 Task: In the Company ualbany.edu, Add note: 'Send a personalized holiday greeting to clients and partners.'. Mark checkbox to create task to follow up ': In 2 business days '. Create task, with  description: Follow up on Payment, Add due date: In 2 Business Days; Add reminder: 1 hour before. Set Priority Medium and add note: Include the link to the demo video in the follow-up email.. Logged in from softage.4@softage.net
Action: Mouse moved to (62, 59)
Screenshot: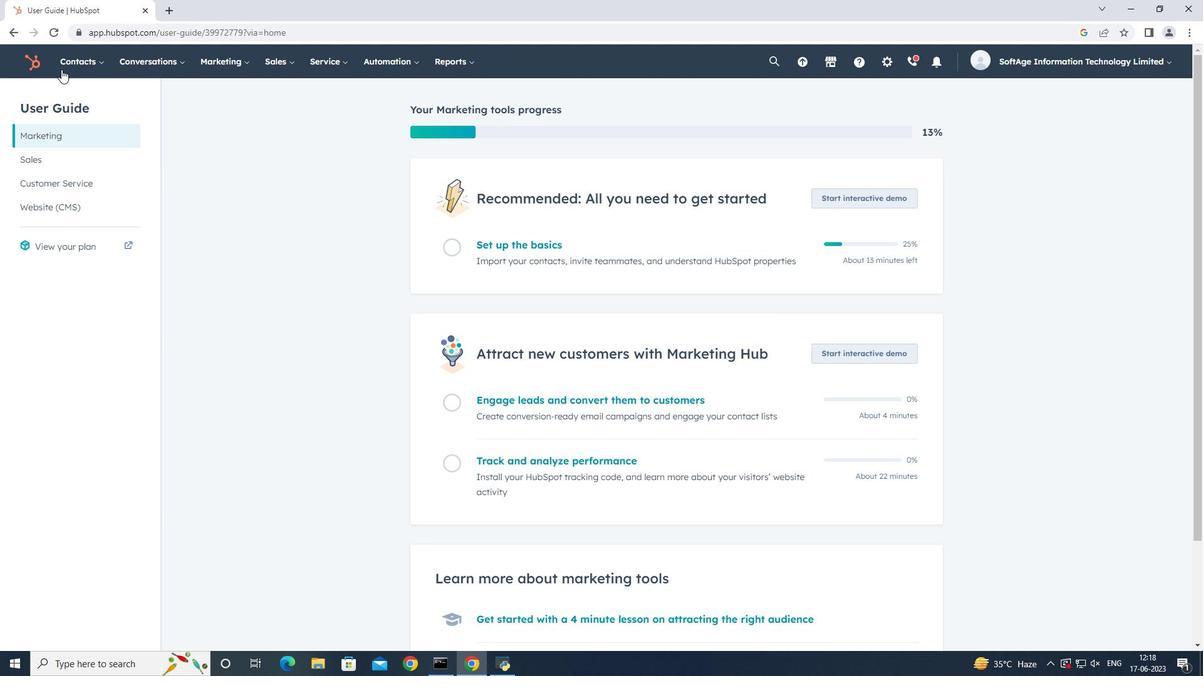 
Action: Mouse pressed left at (62, 59)
Screenshot: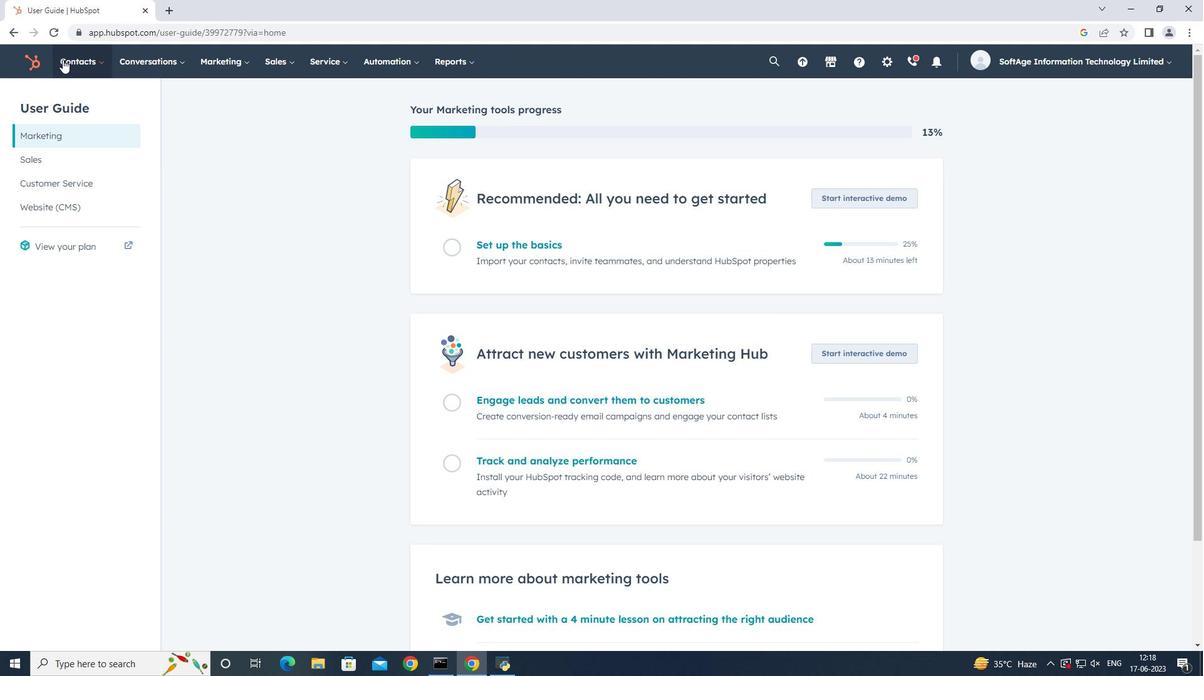 
Action: Mouse moved to (94, 130)
Screenshot: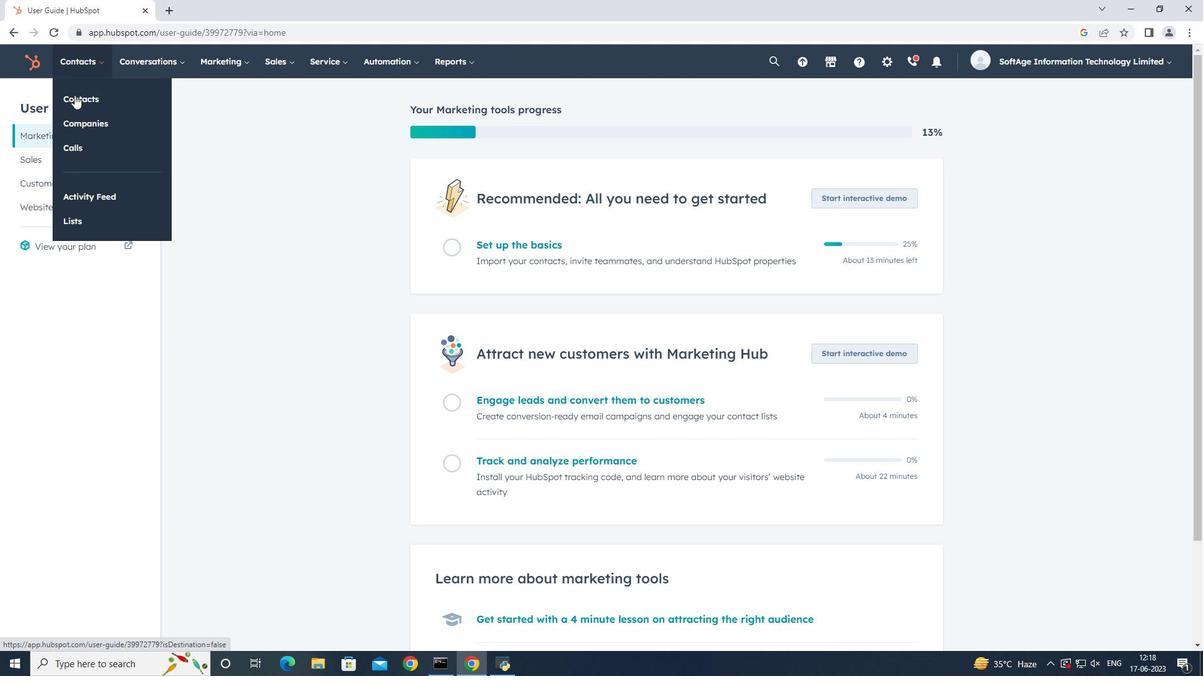 
Action: Mouse pressed left at (94, 130)
Screenshot: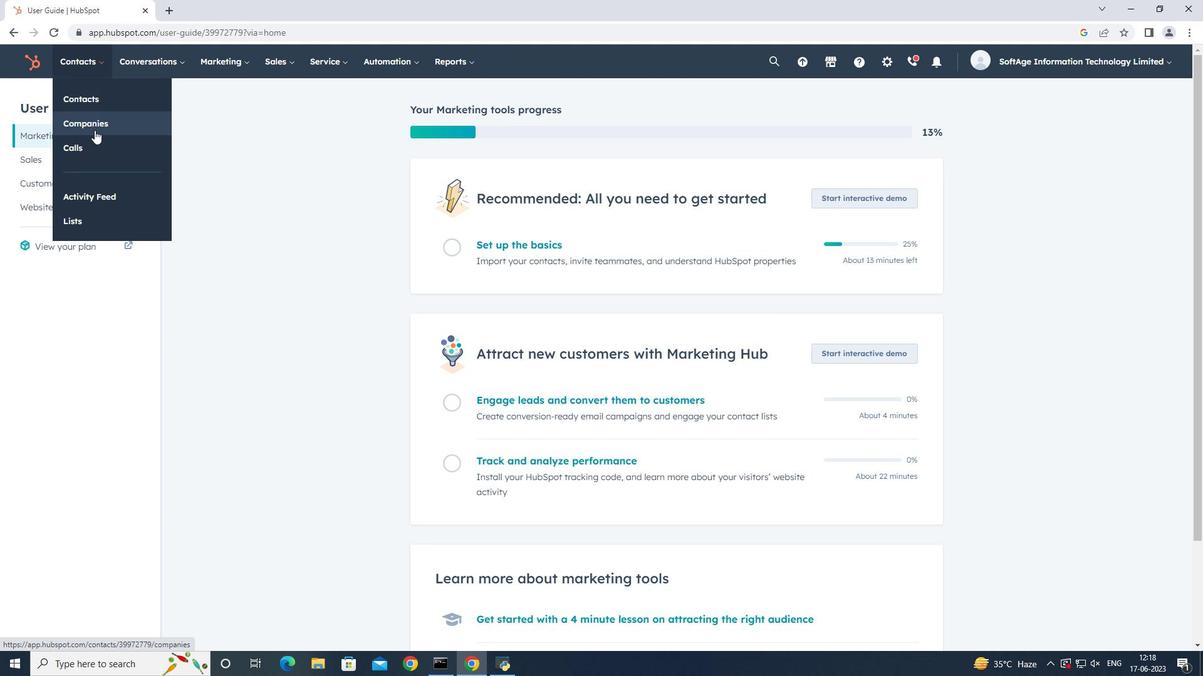 
Action: Mouse moved to (111, 200)
Screenshot: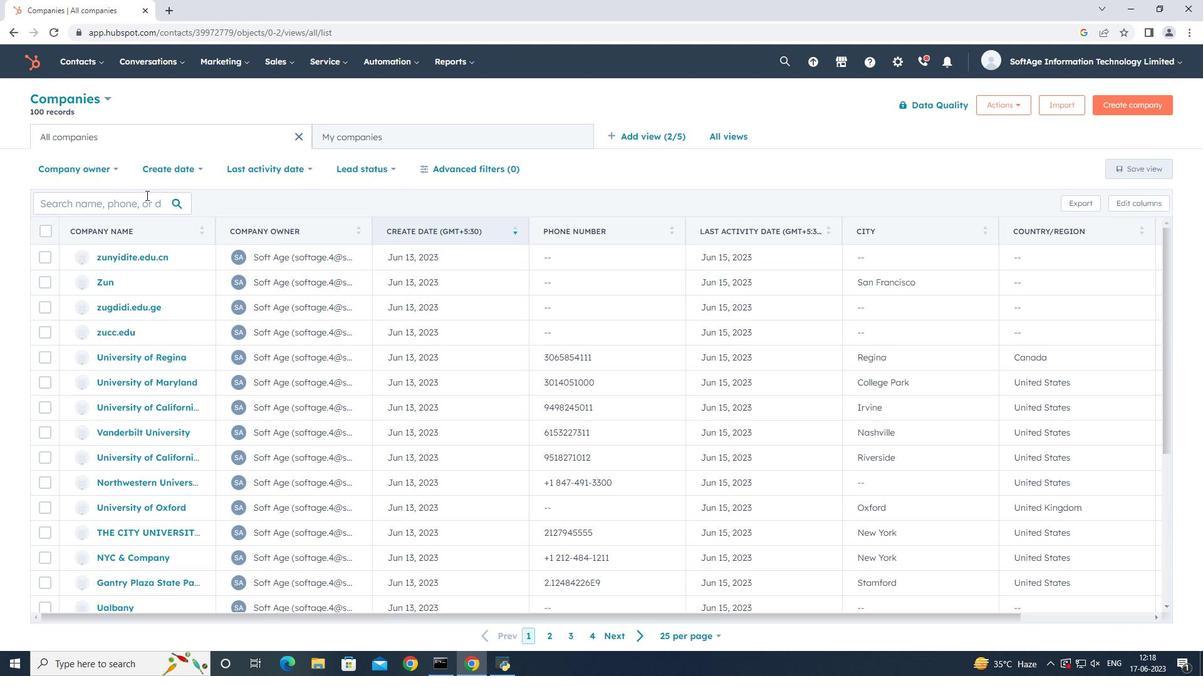 
Action: Mouse pressed left at (111, 200)
Screenshot: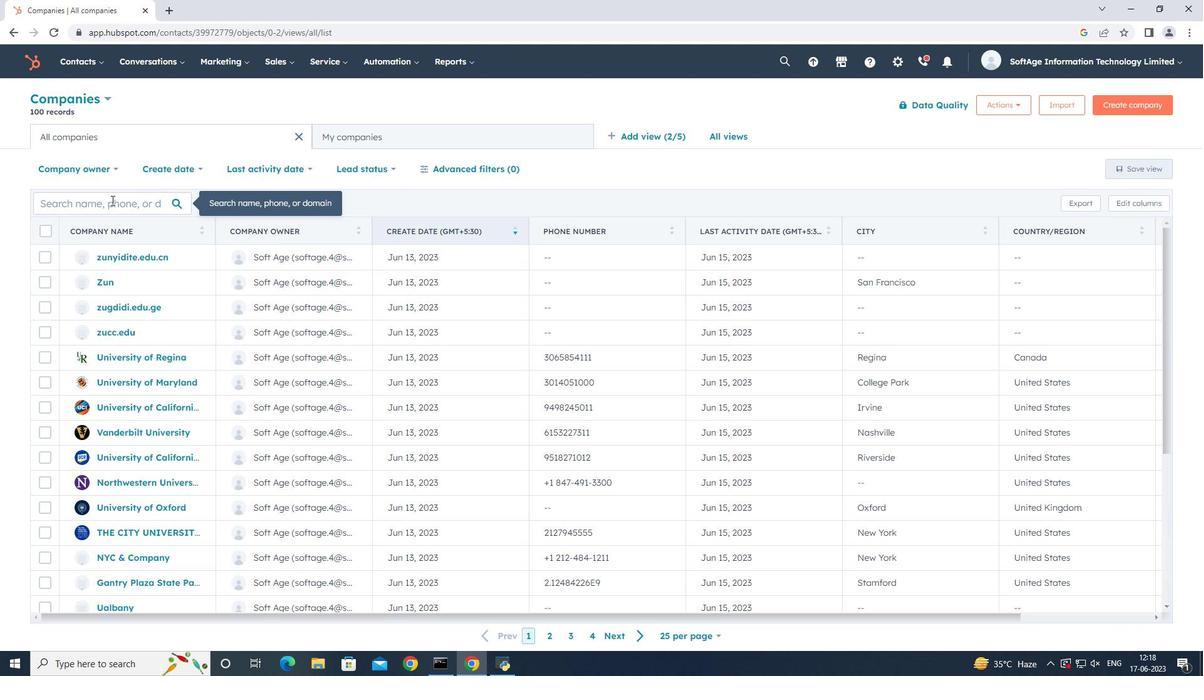 
Action: Key pressed ualbany
Screenshot: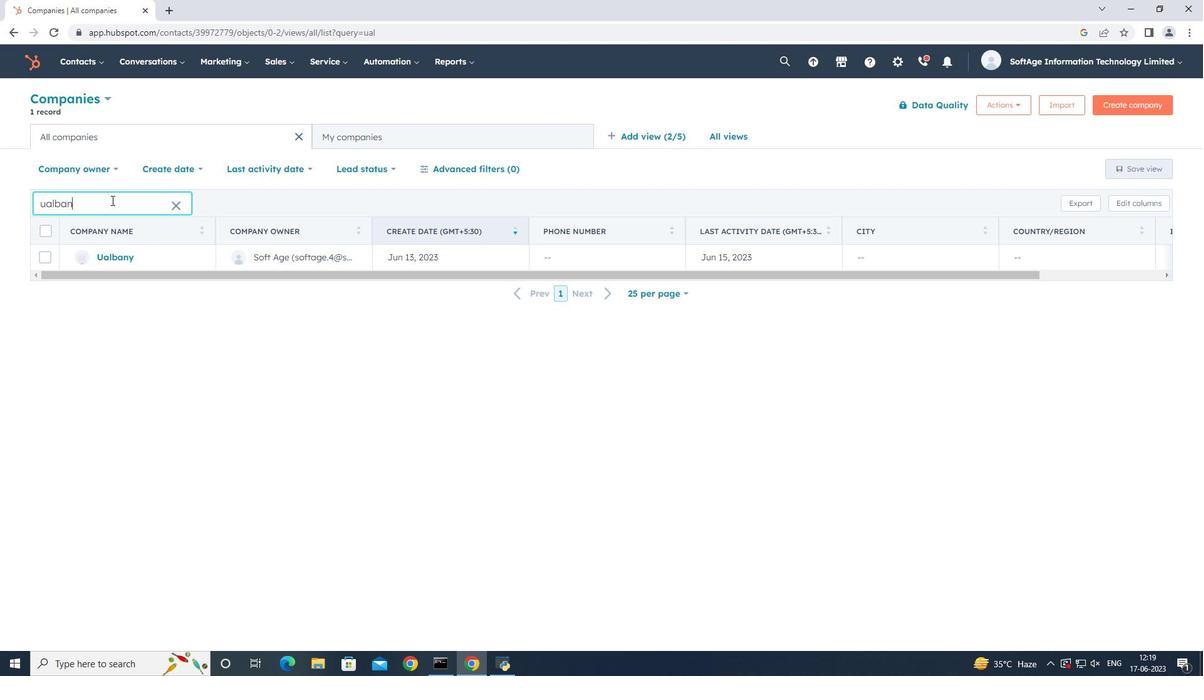 
Action: Mouse moved to (120, 257)
Screenshot: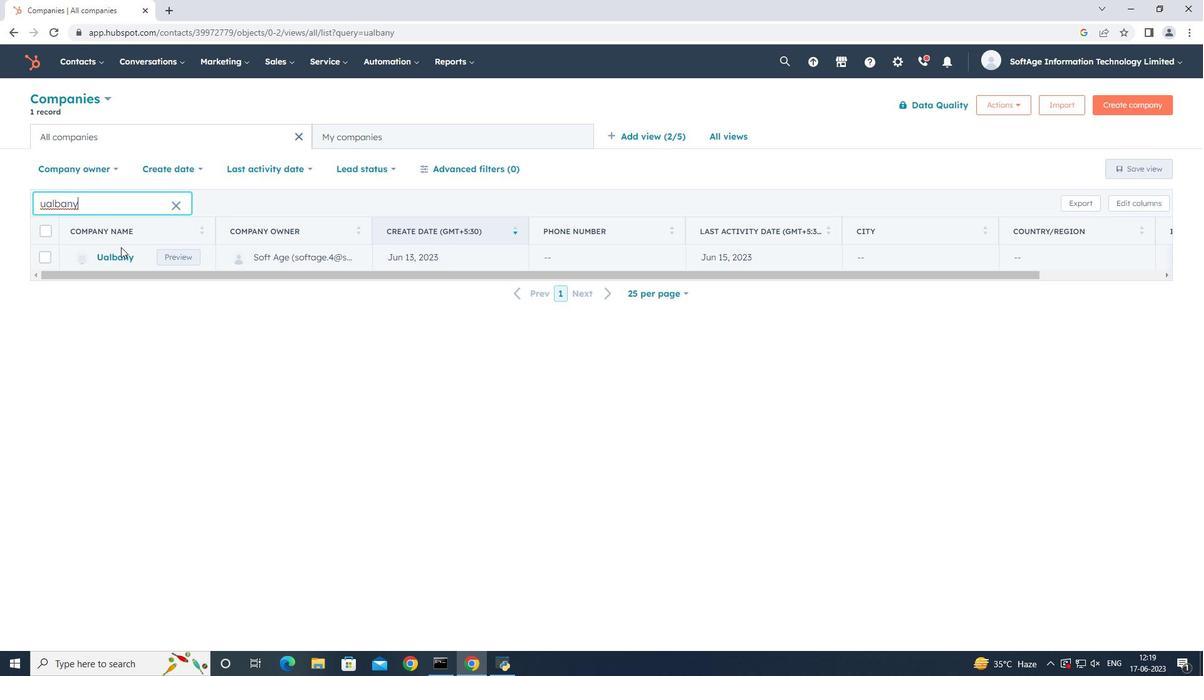 
Action: Mouse pressed left at (120, 257)
Screenshot: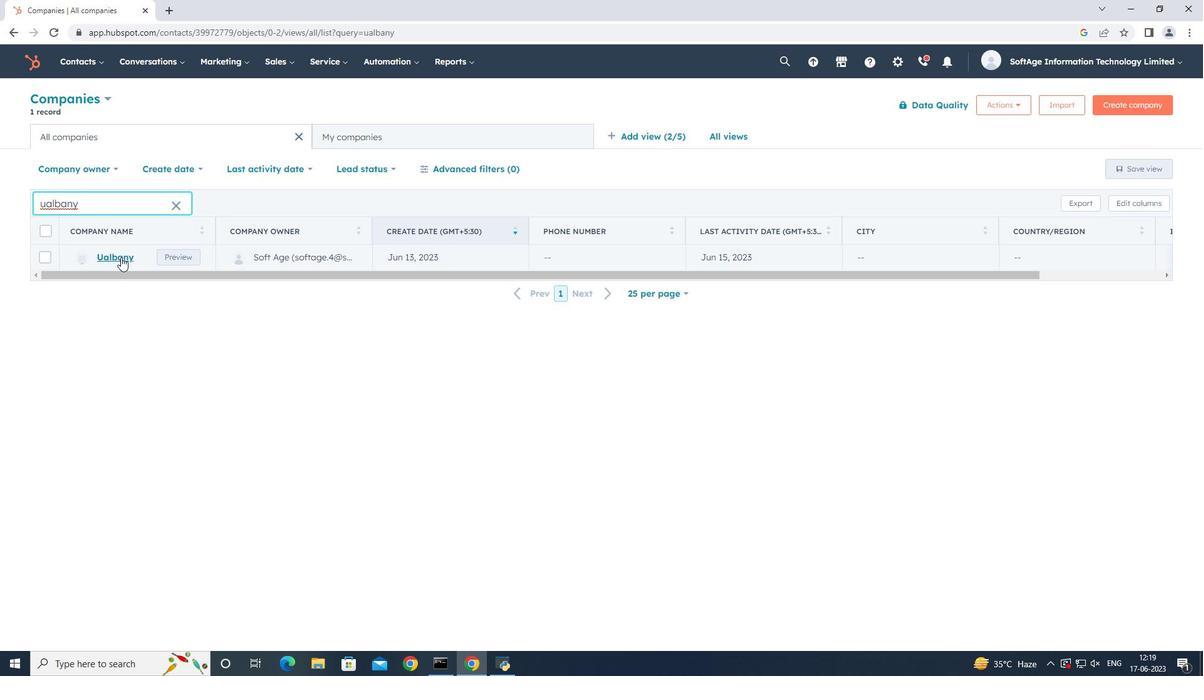 
Action: Mouse moved to (33, 206)
Screenshot: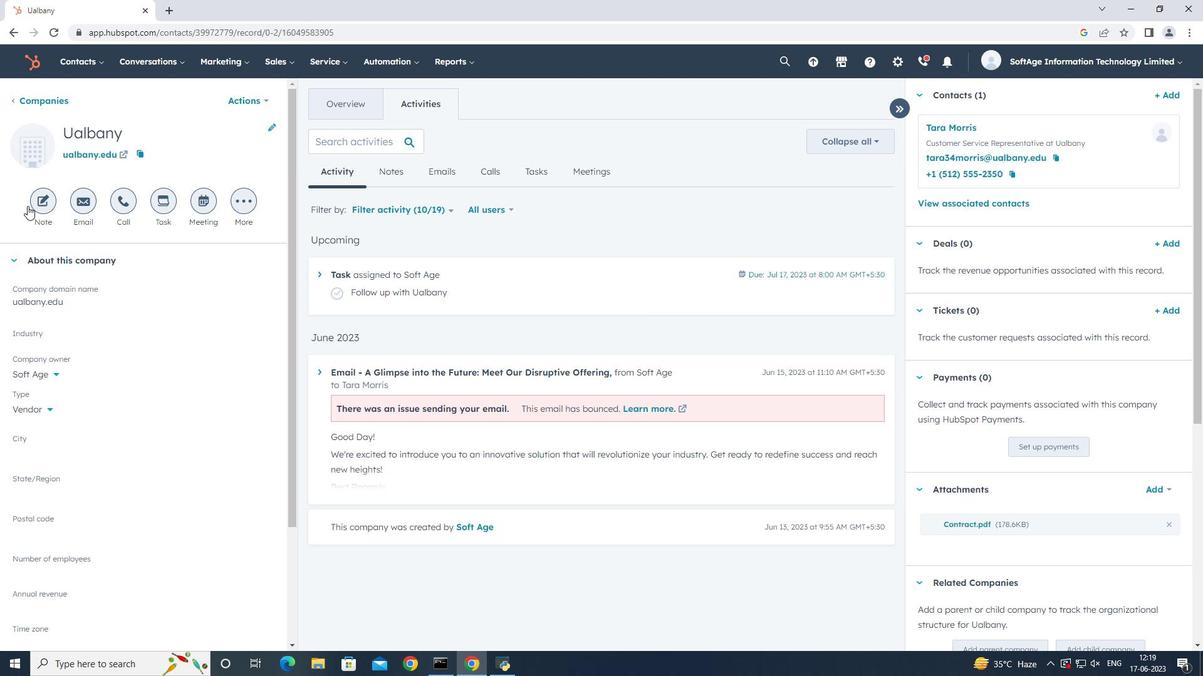 
Action: Mouse pressed left at (33, 206)
Screenshot: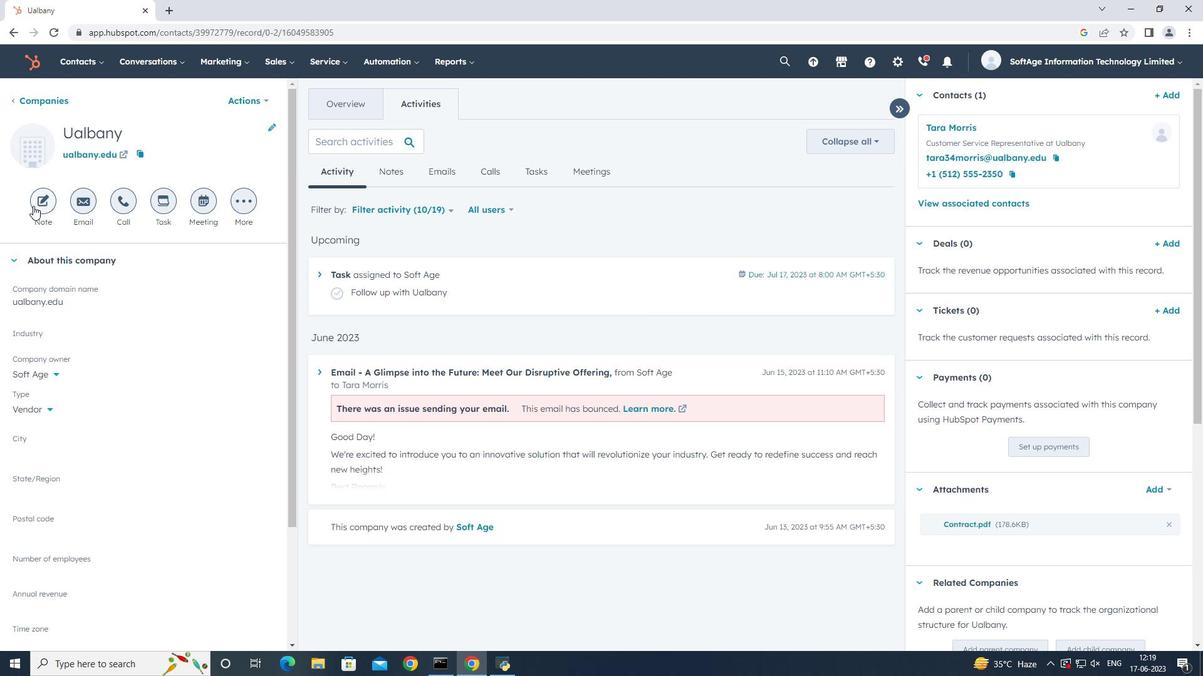 
Action: Mouse moved to (690, 308)
Screenshot: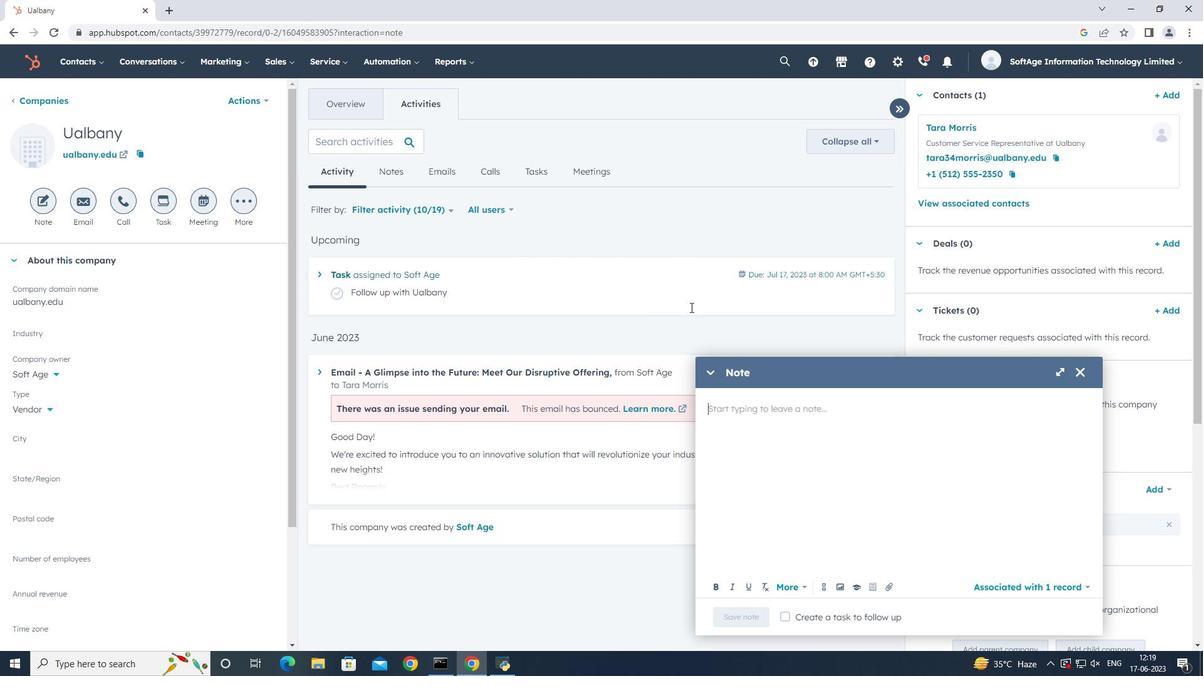 
Action: Key pressed <Key.shift>Send<Key.space>a<Key.space>personalized<Key.space>holiday<Key.space>greeting<Key.space>to<Key.space>clients<Key.space>and<Key.space>partners..
Screenshot: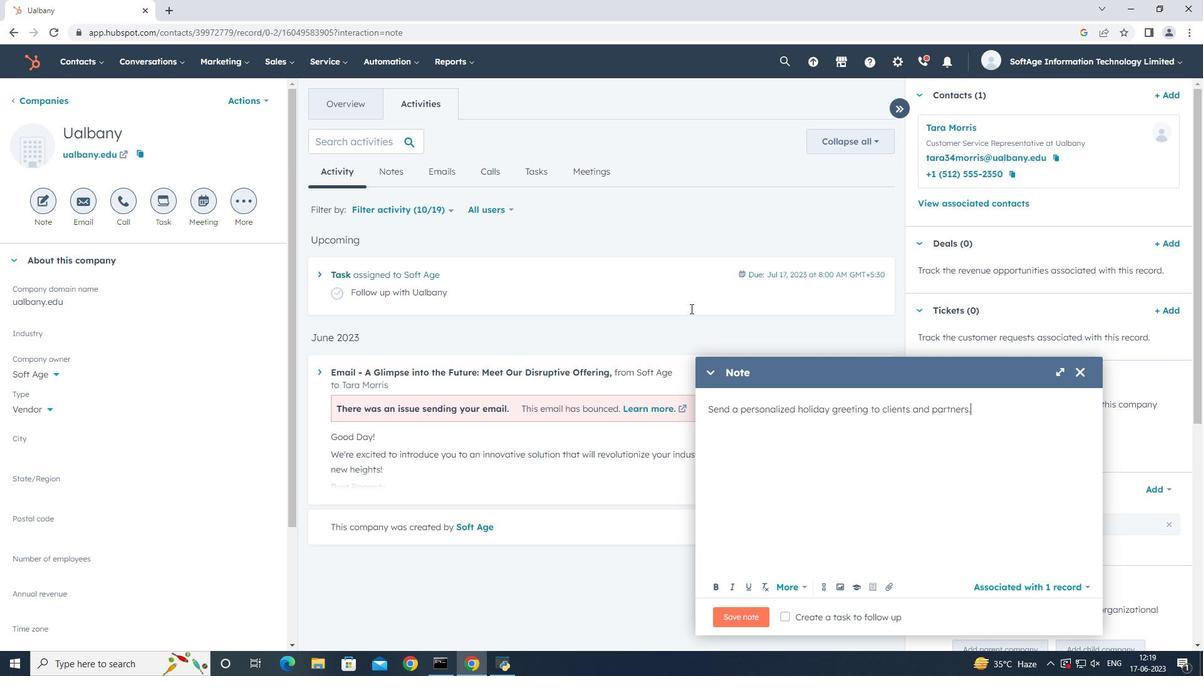 
Action: Mouse moved to (1036, 189)
Screenshot: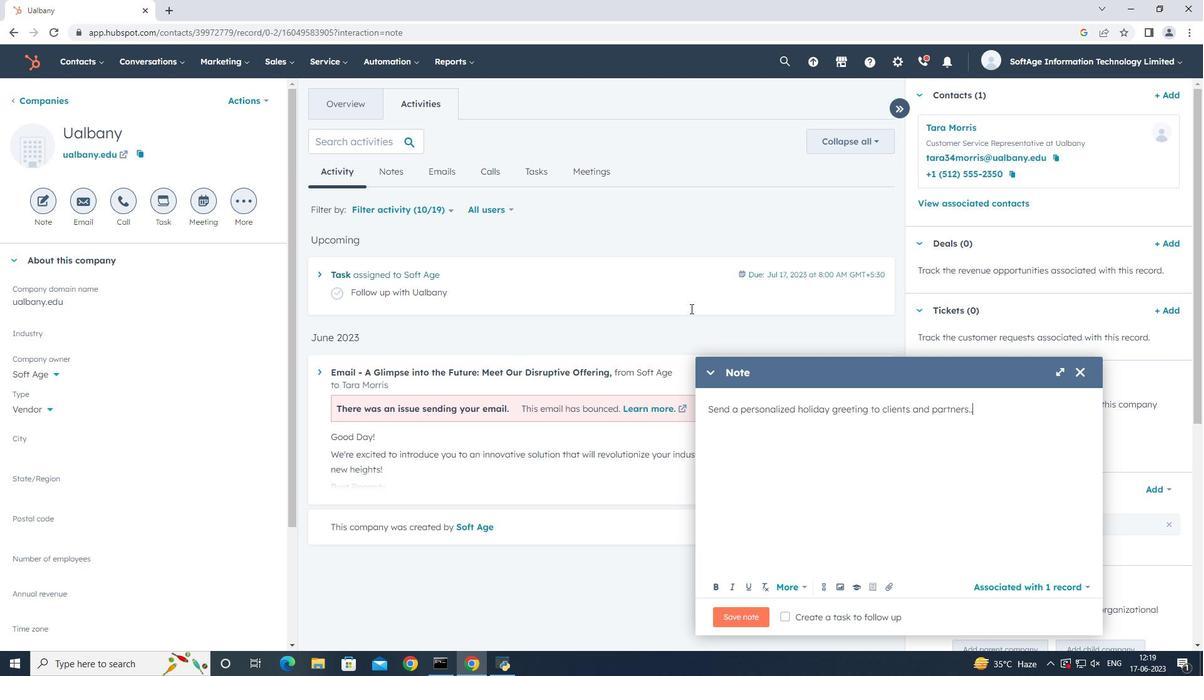 
Action: Key pressed <Key.backspace>
Screenshot: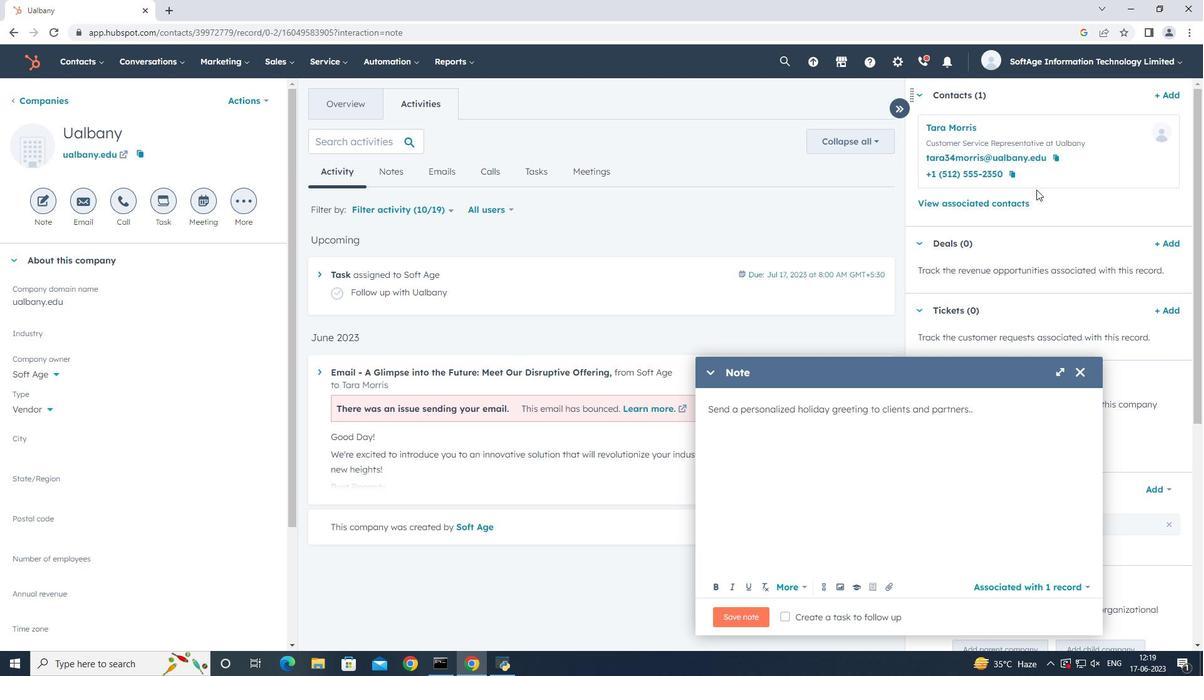 
Action: Mouse moved to (837, 616)
Screenshot: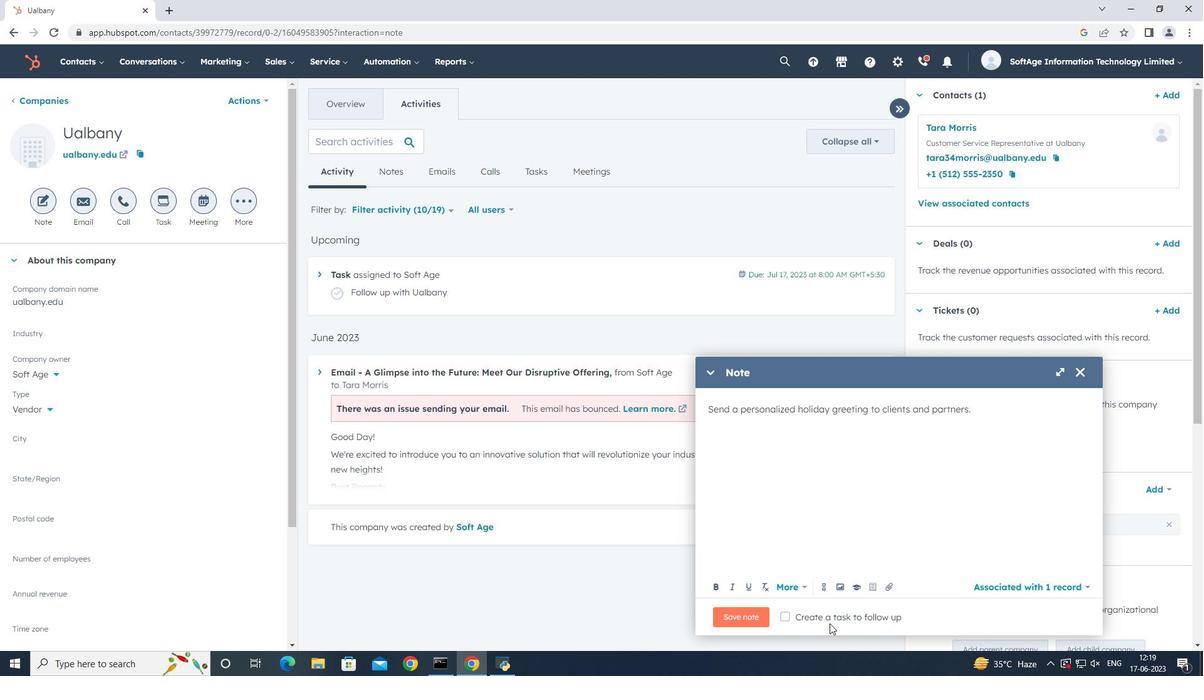 
Action: Mouse pressed left at (837, 616)
Screenshot: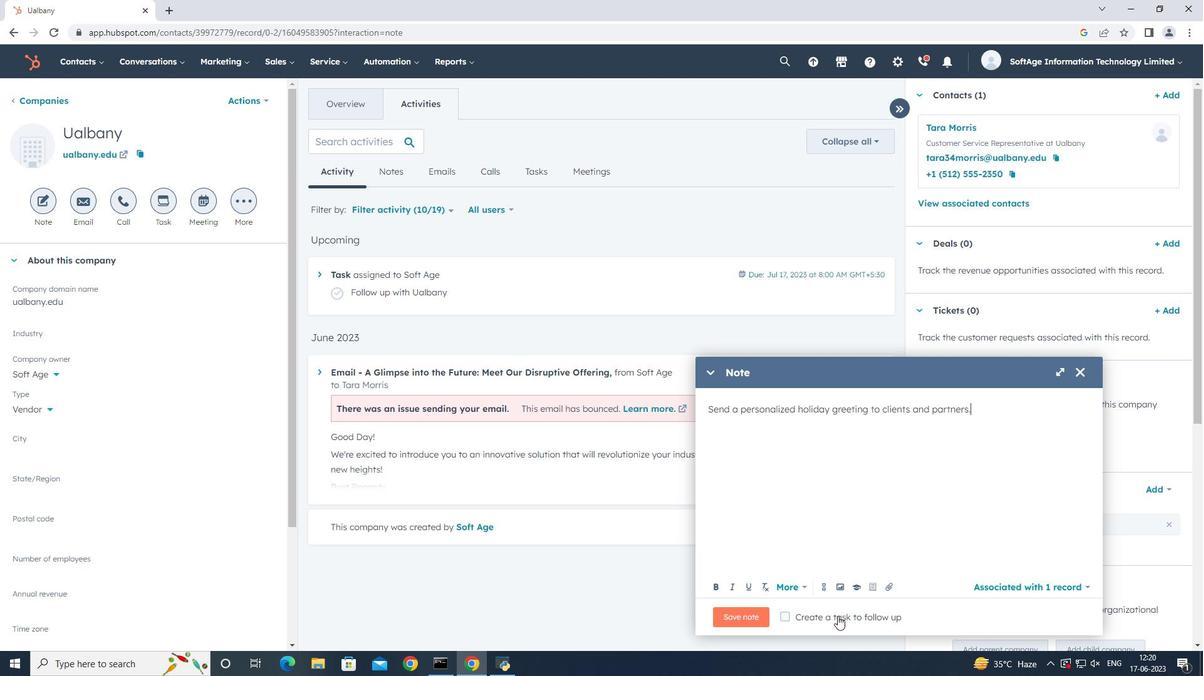 
Action: Mouse moved to (970, 620)
Screenshot: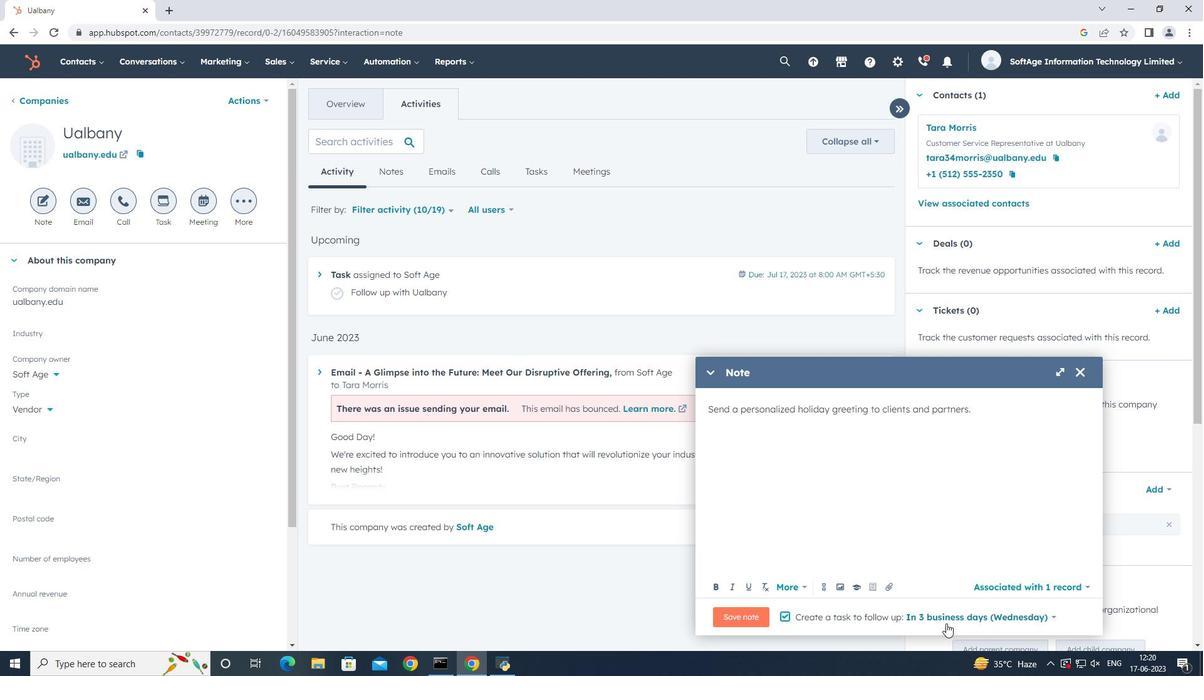 
Action: Mouse pressed left at (970, 620)
Screenshot: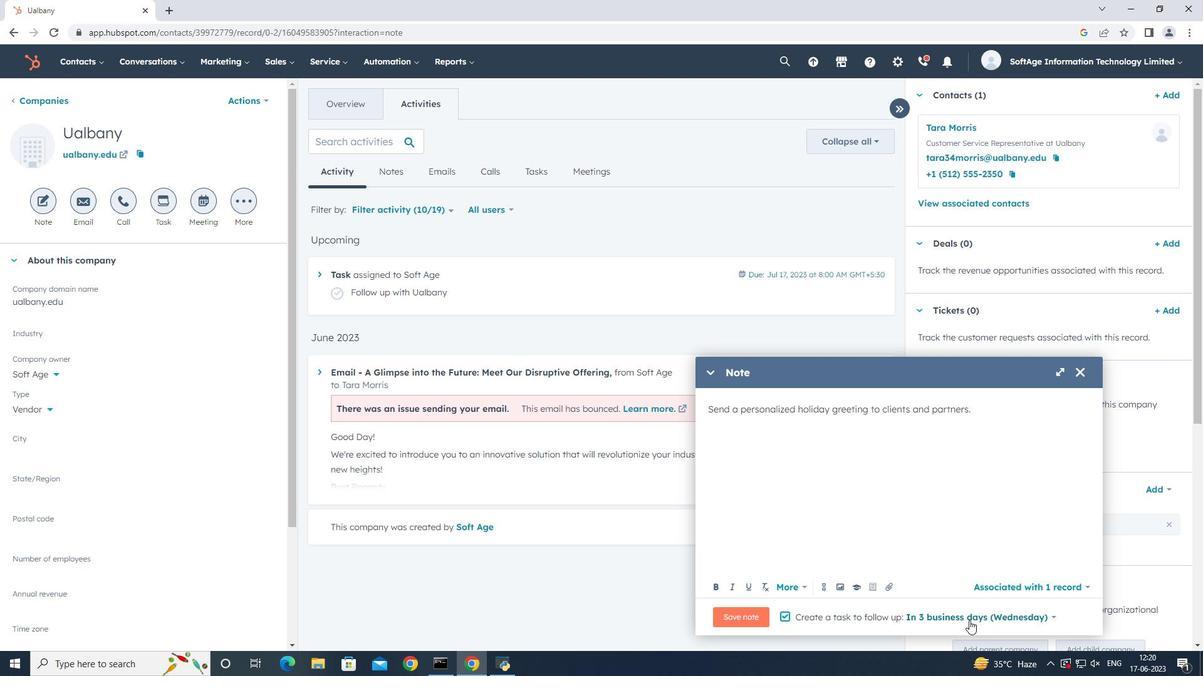 
Action: Mouse moved to (963, 479)
Screenshot: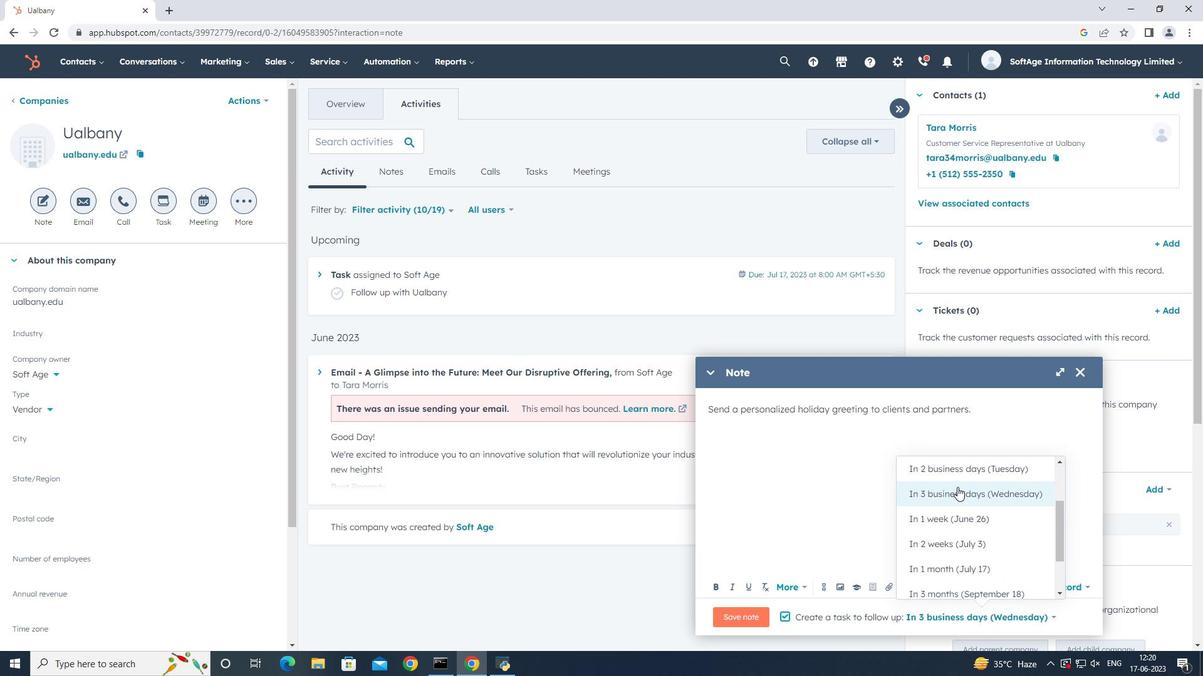 
Action: Mouse pressed left at (963, 479)
Screenshot: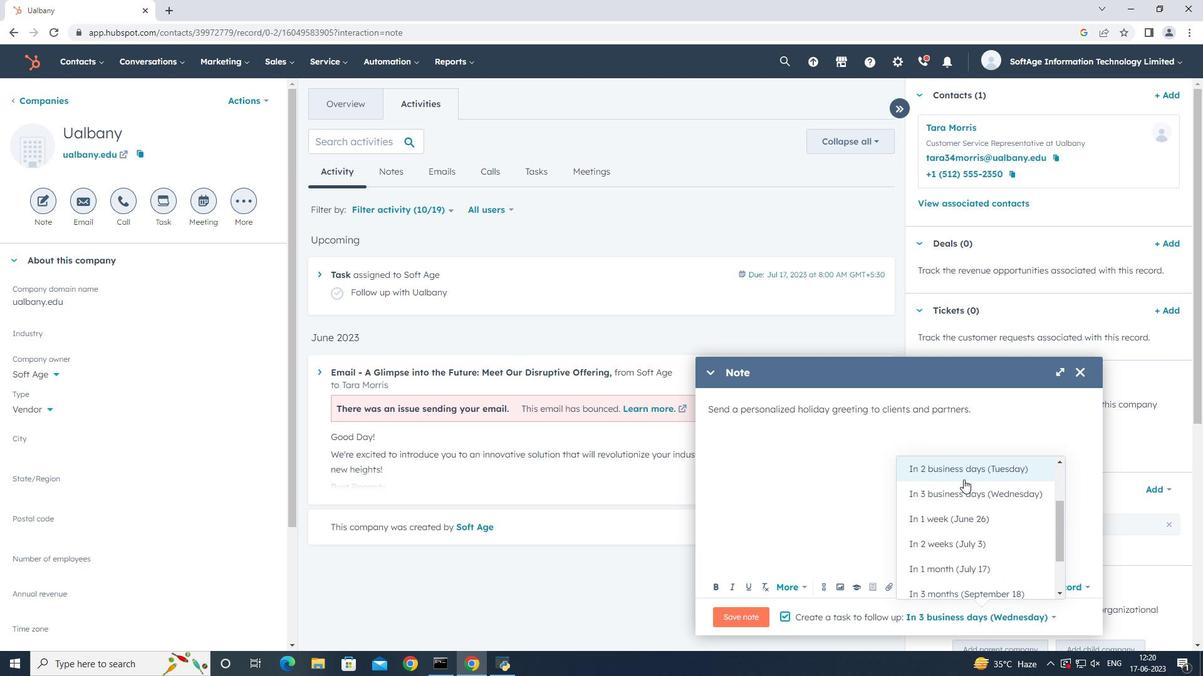 
Action: Mouse moved to (753, 617)
Screenshot: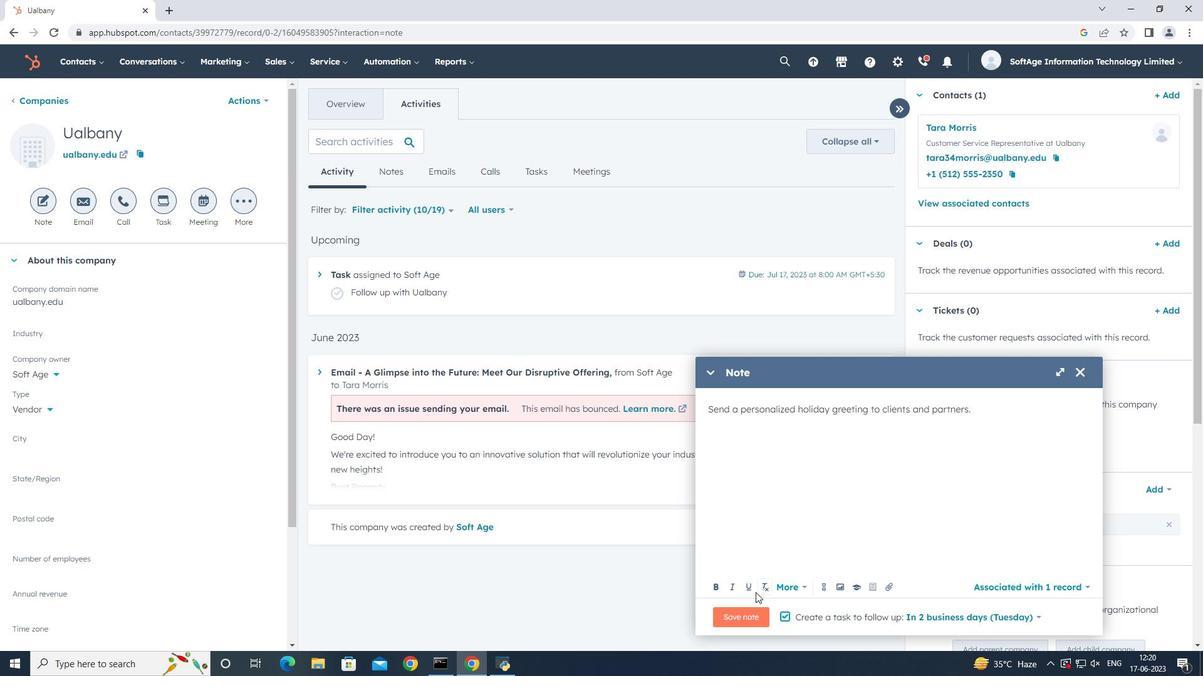 
Action: Mouse pressed left at (753, 617)
Screenshot: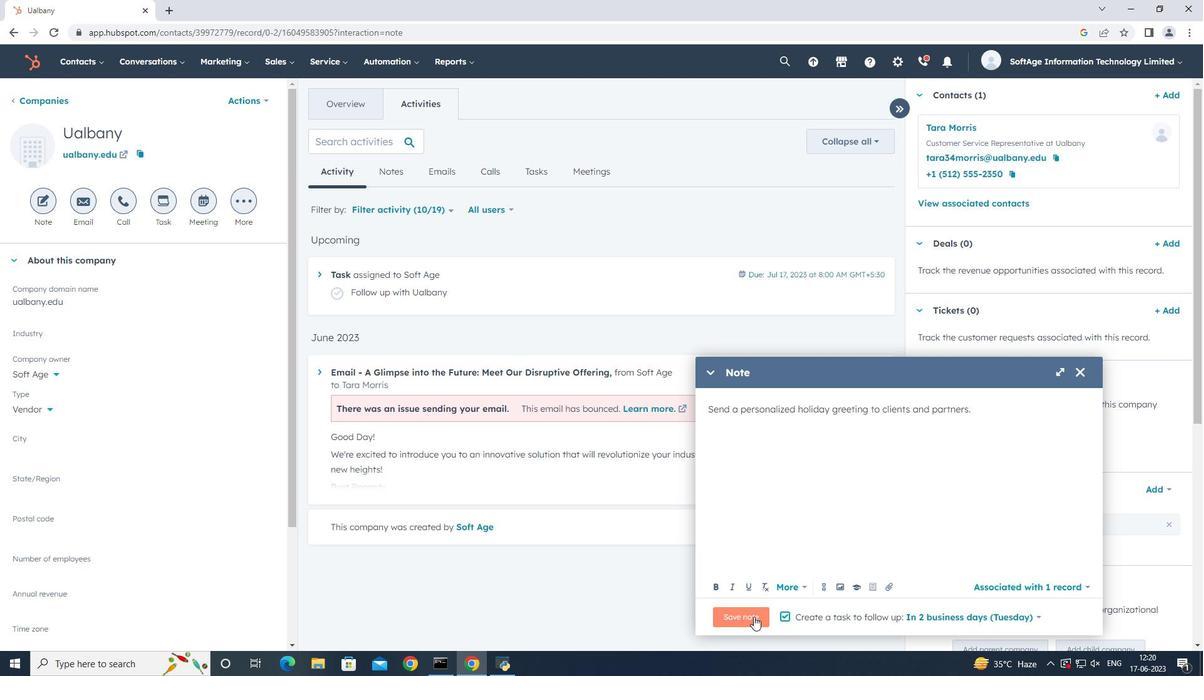 
Action: Mouse moved to (170, 213)
Screenshot: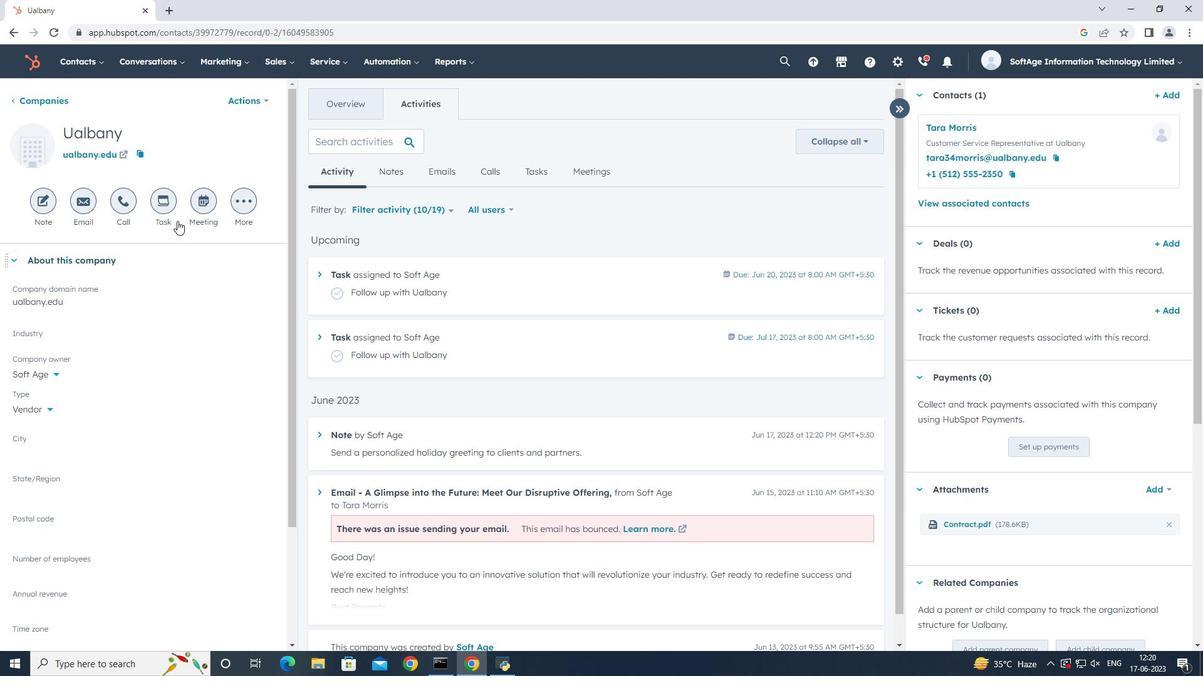 
Action: Mouse pressed left at (170, 213)
Screenshot: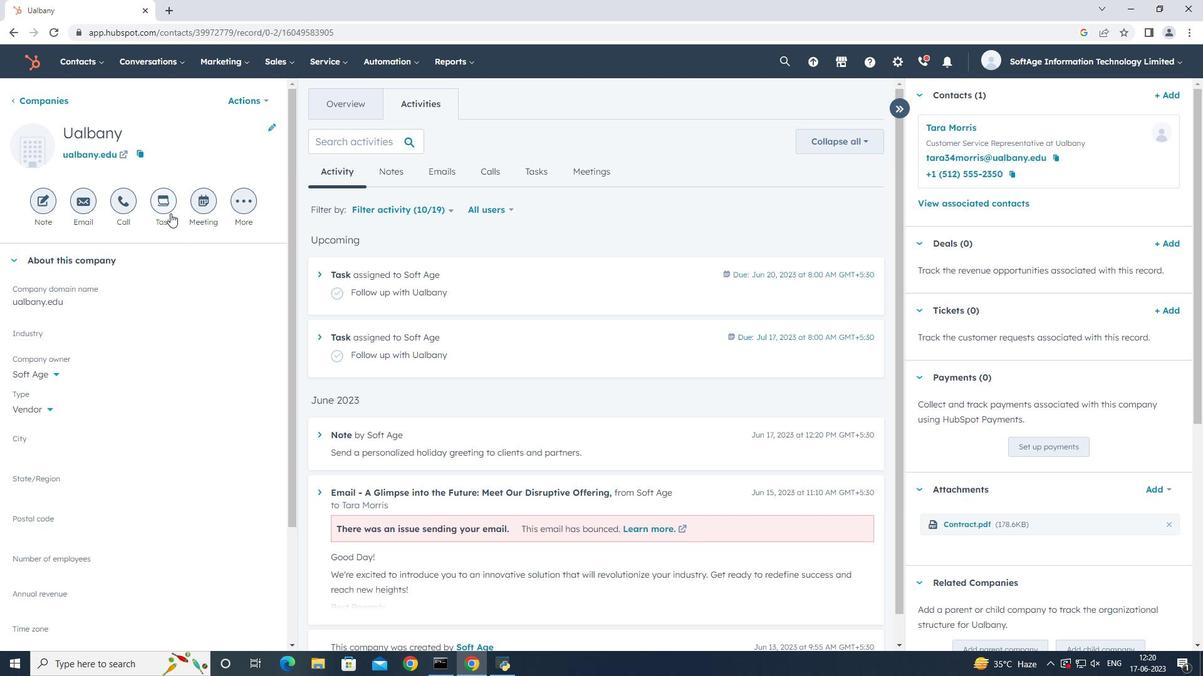 
Action: Mouse moved to (601, 460)
Screenshot: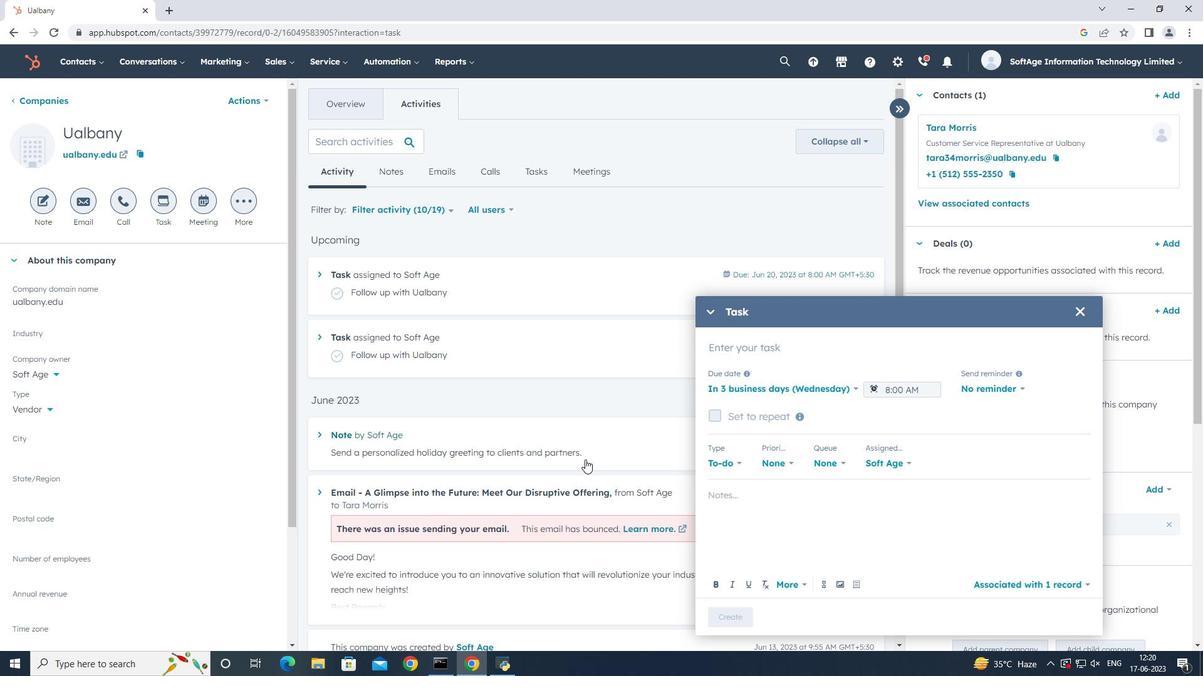 
Action: Key pressed <Key.shift>Follow<Key.space>up<Key.space>on<Key.space><Key.shift_r>Payment,
Screenshot: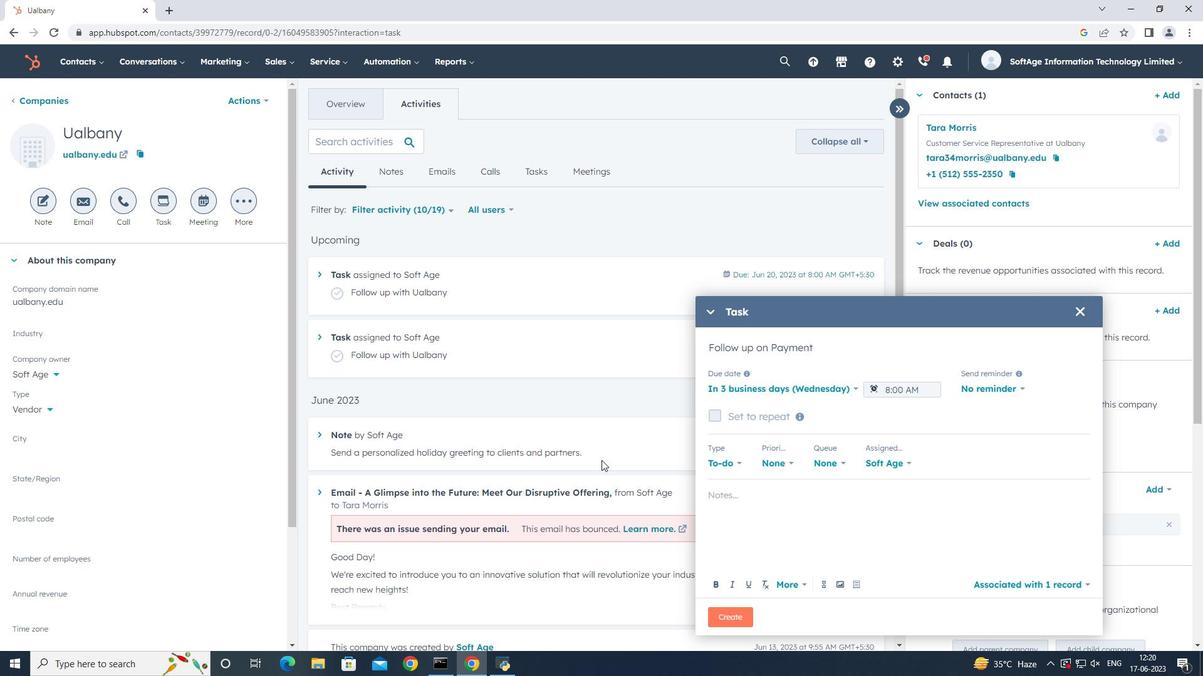 
Action: Mouse moved to (805, 395)
Screenshot: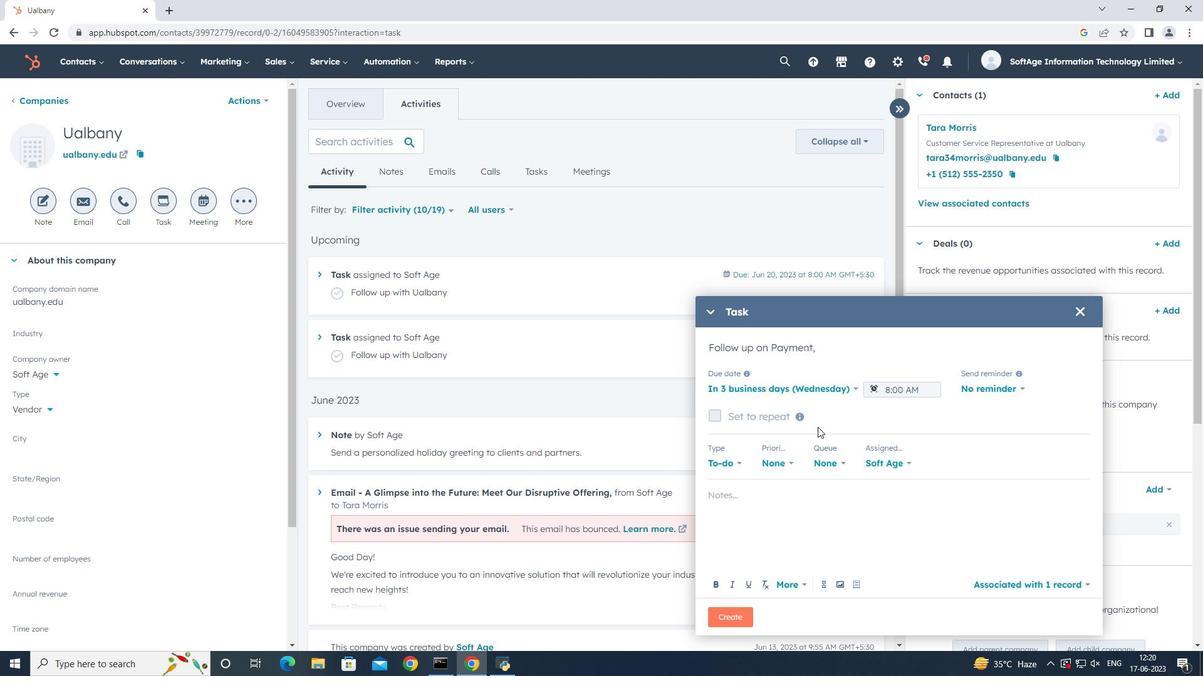 
Action: Mouse pressed left at (805, 395)
Screenshot: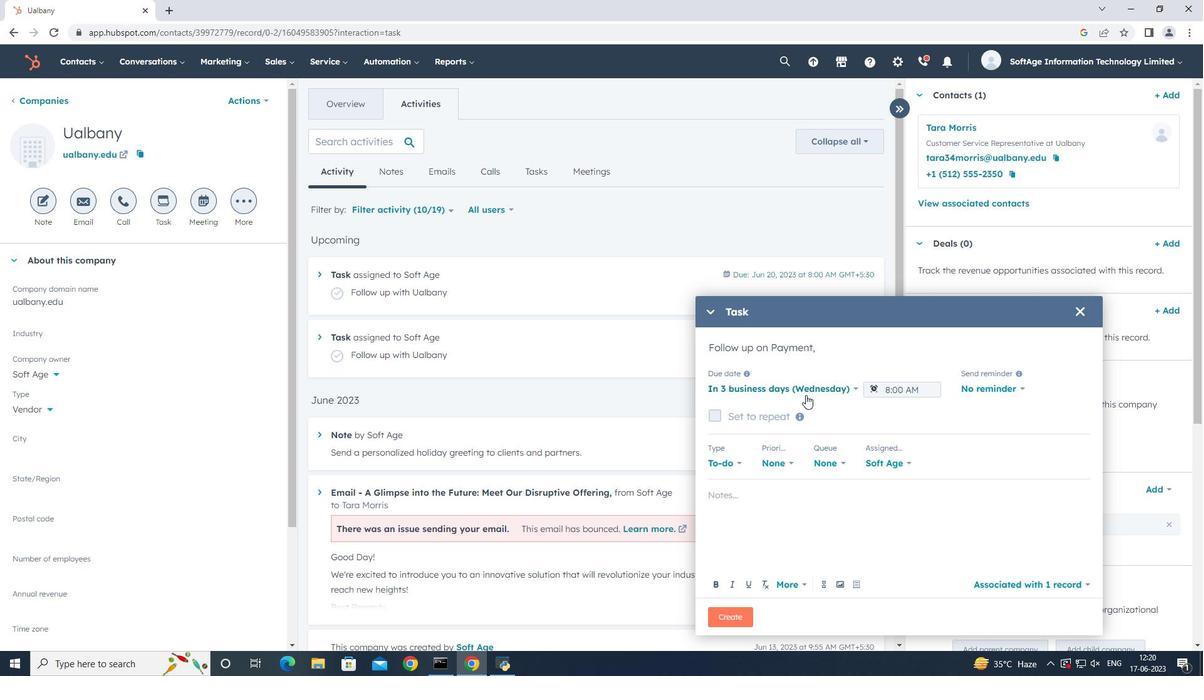 
Action: Mouse moved to (805, 421)
Screenshot: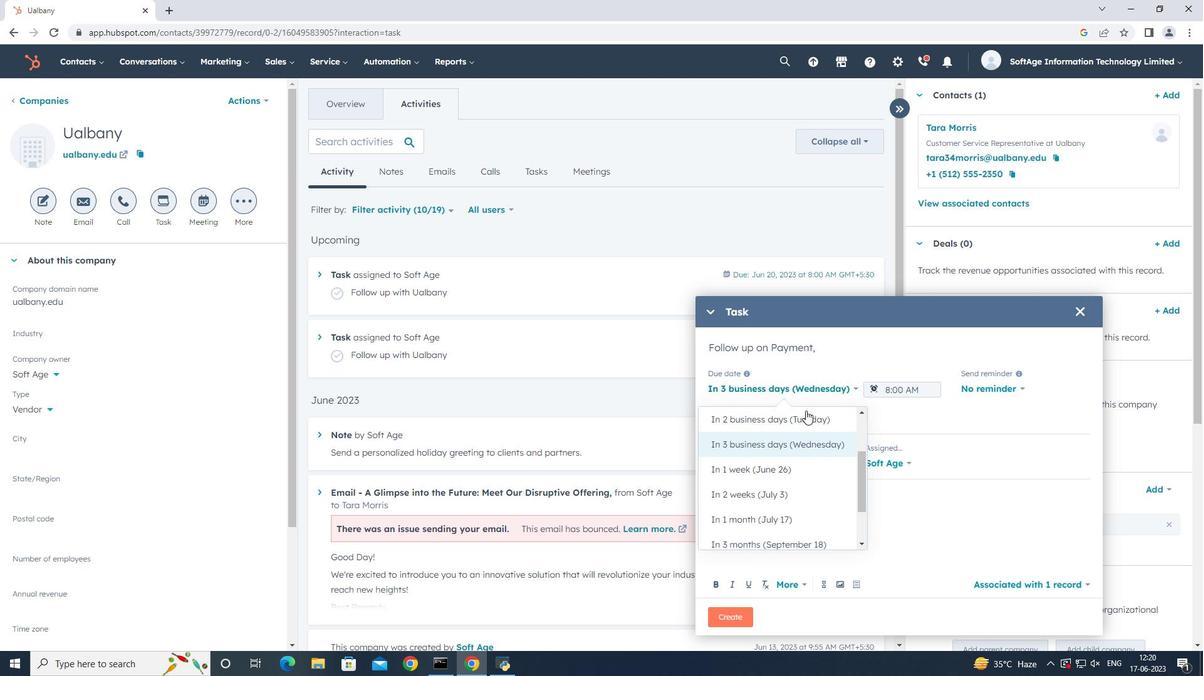 
Action: Mouse pressed left at (805, 421)
Screenshot: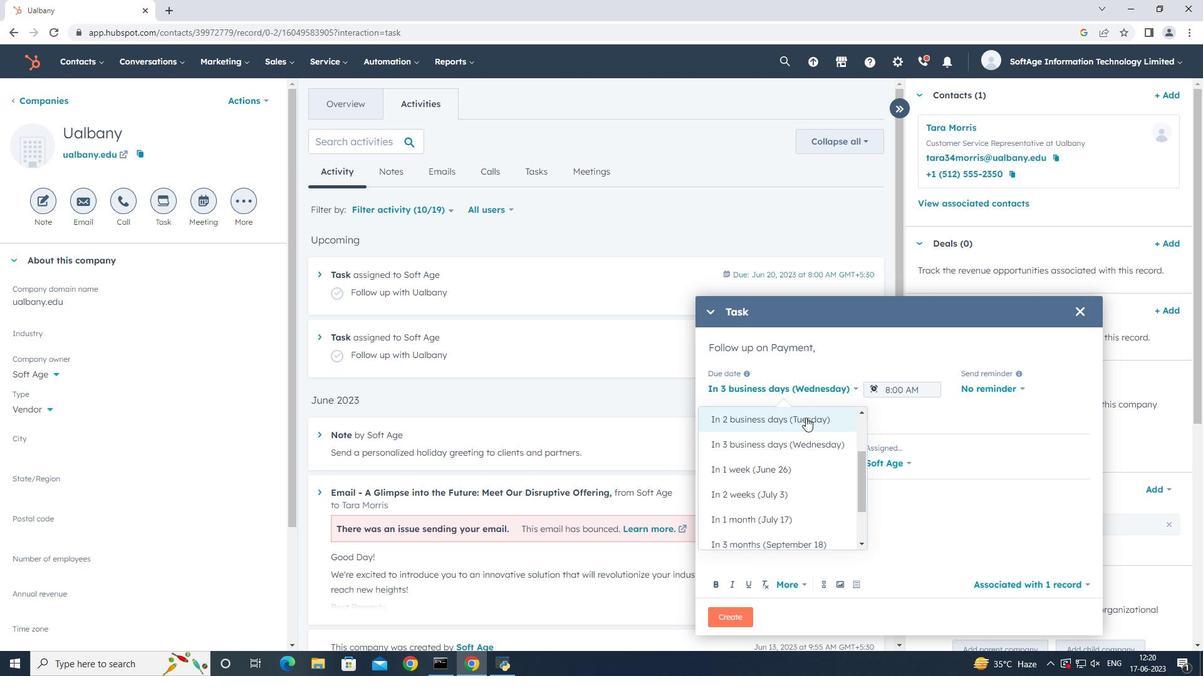 
Action: Mouse moved to (996, 387)
Screenshot: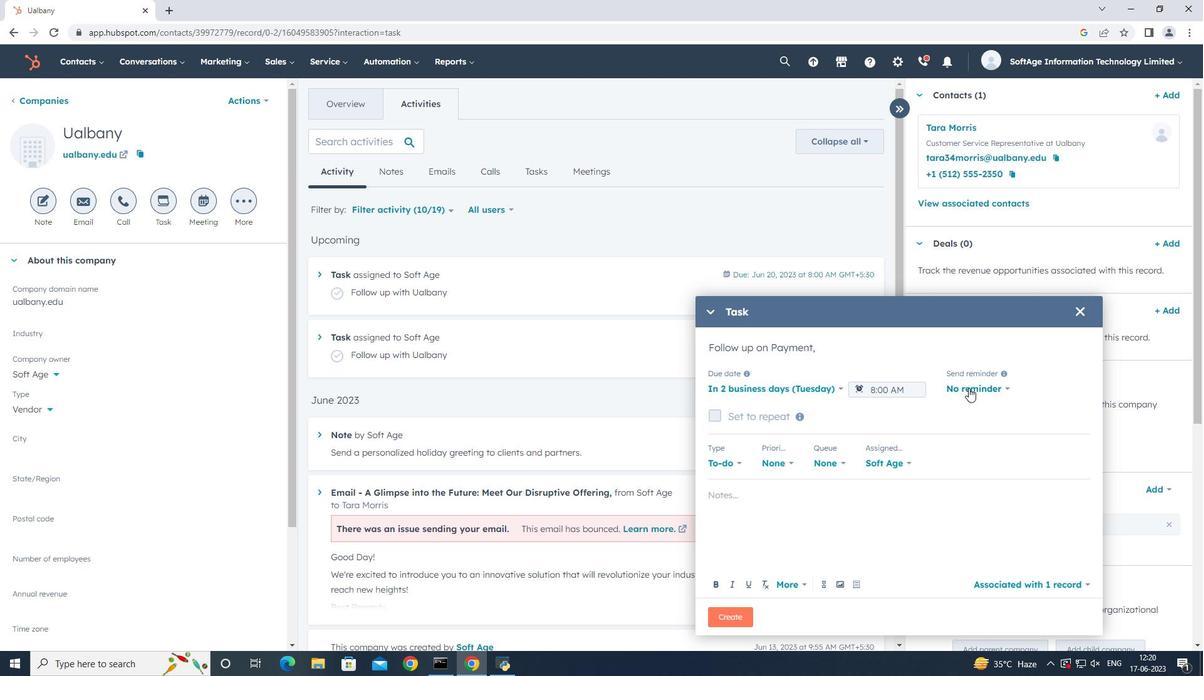 
Action: Mouse pressed left at (996, 387)
Screenshot: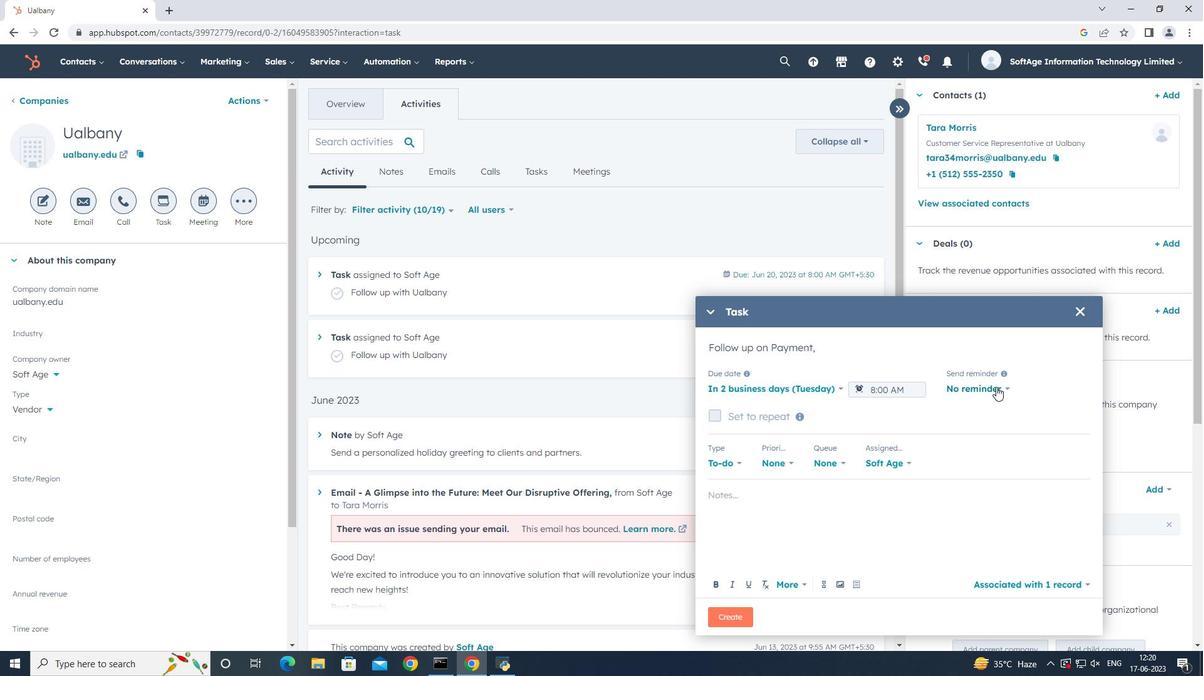 
Action: Mouse moved to (991, 492)
Screenshot: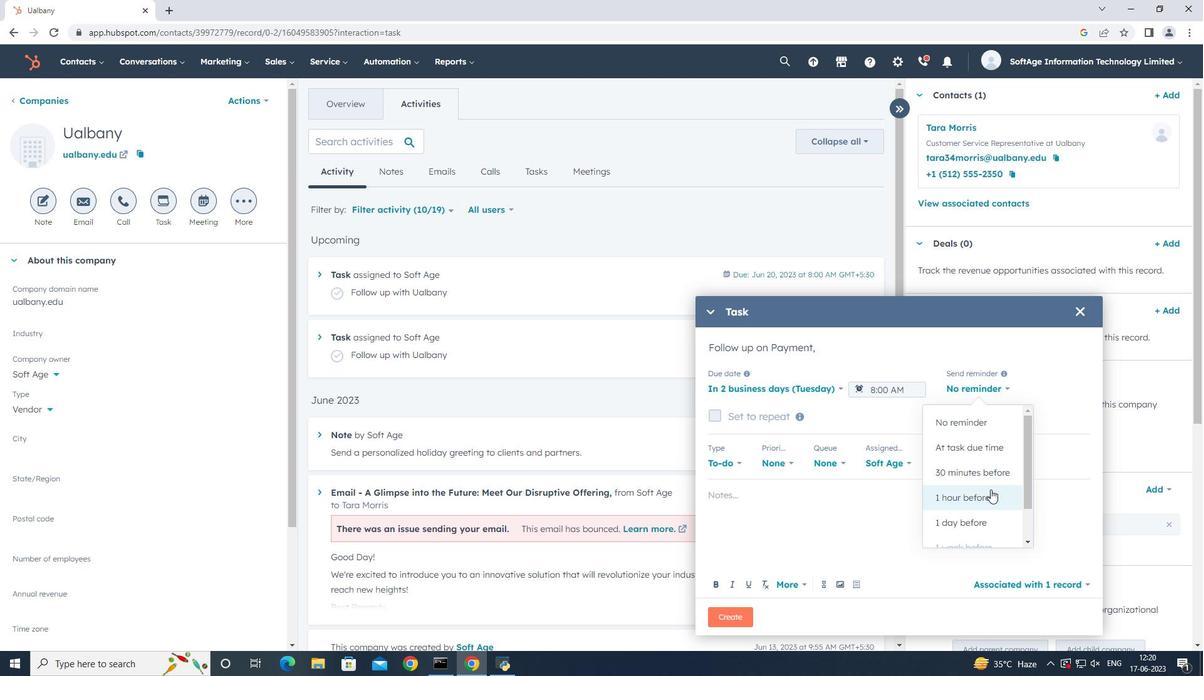 
Action: Mouse pressed left at (991, 492)
Screenshot: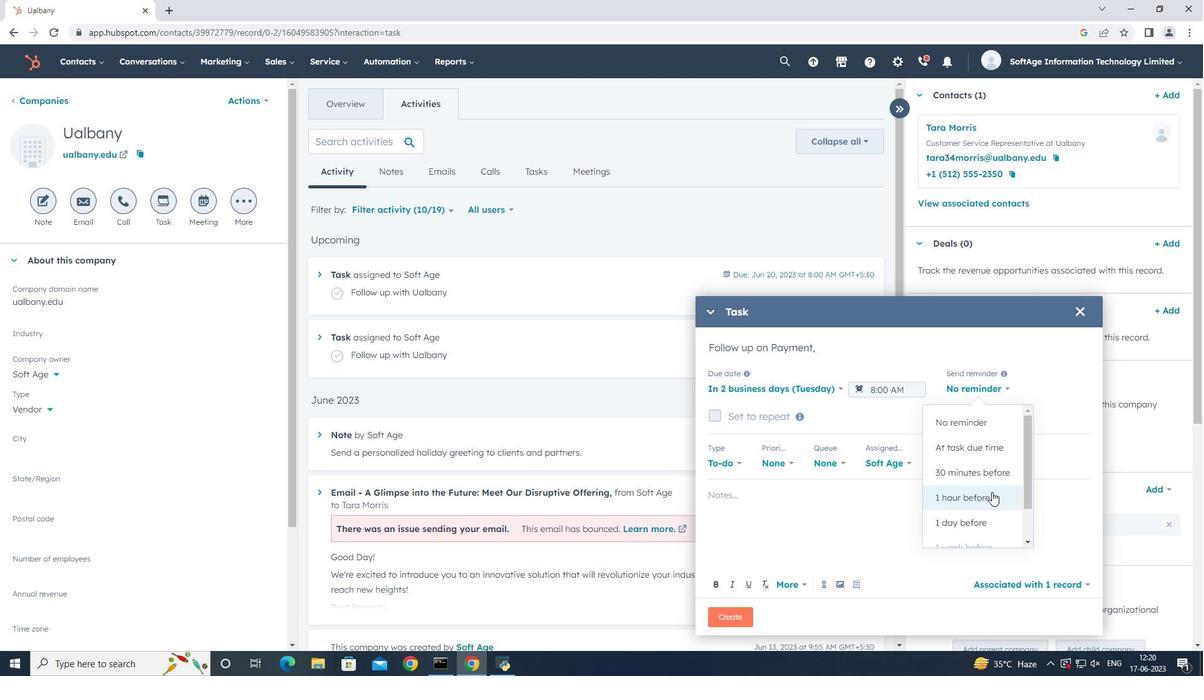 
Action: Mouse moved to (782, 465)
Screenshot: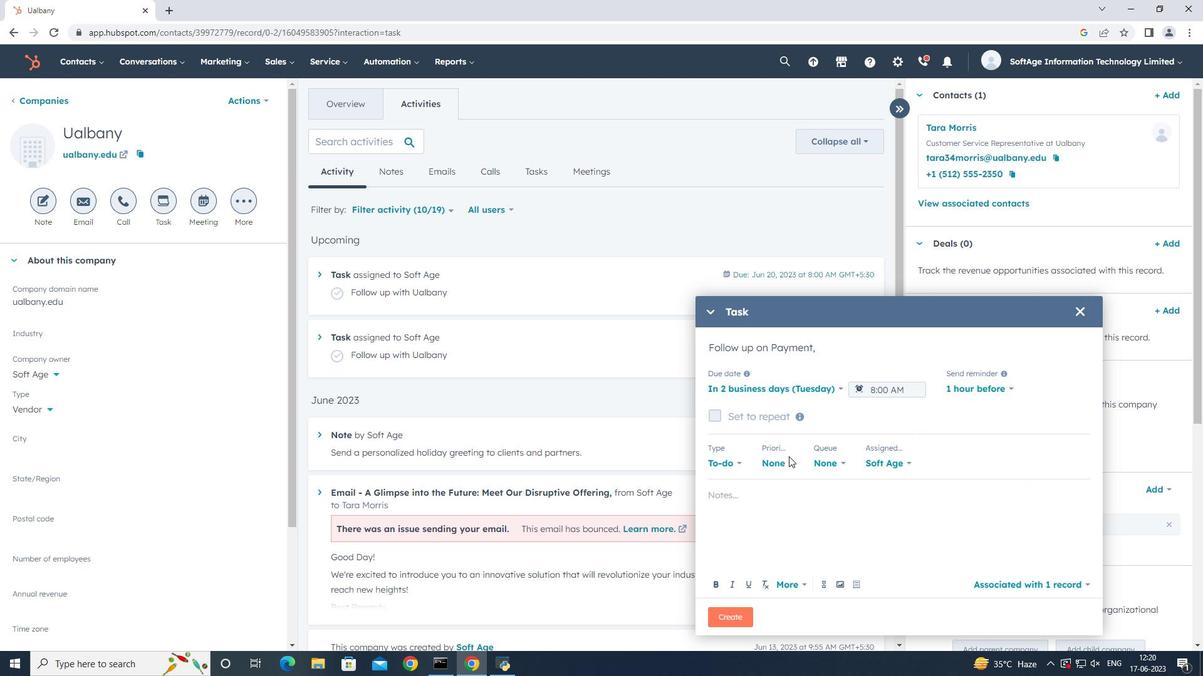 
Action: Mouse pressed left at (782, 465)
Screenshot: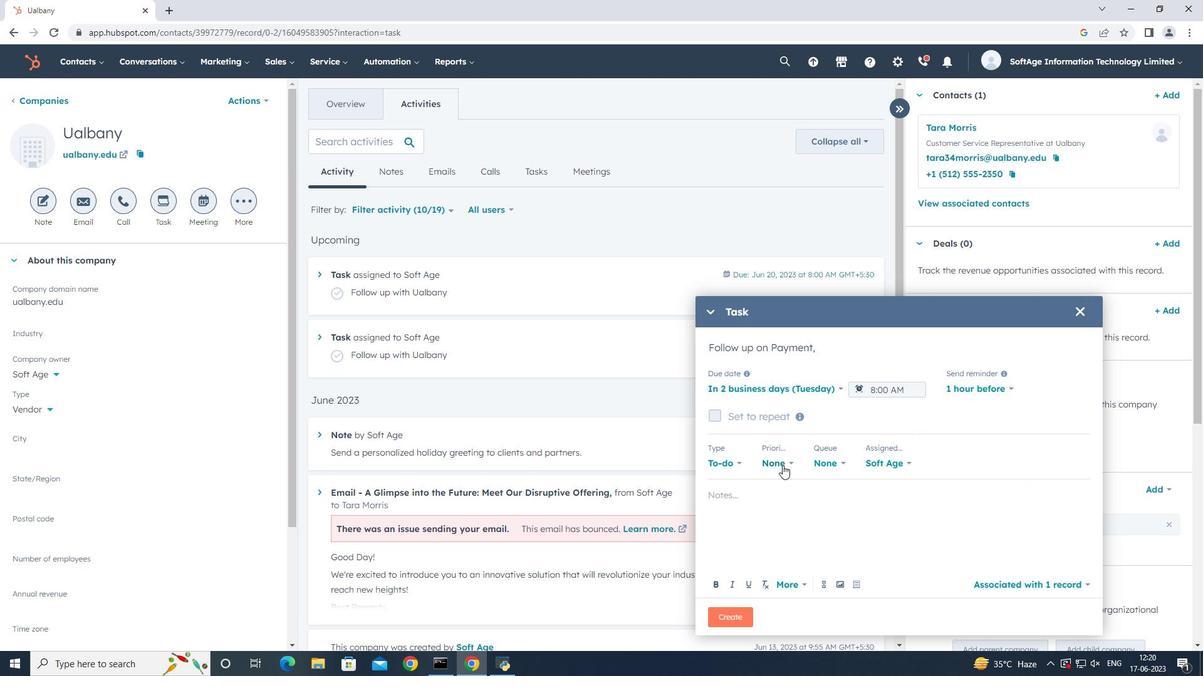 
Action: Mouse moved to (799, 543)
Screenshot: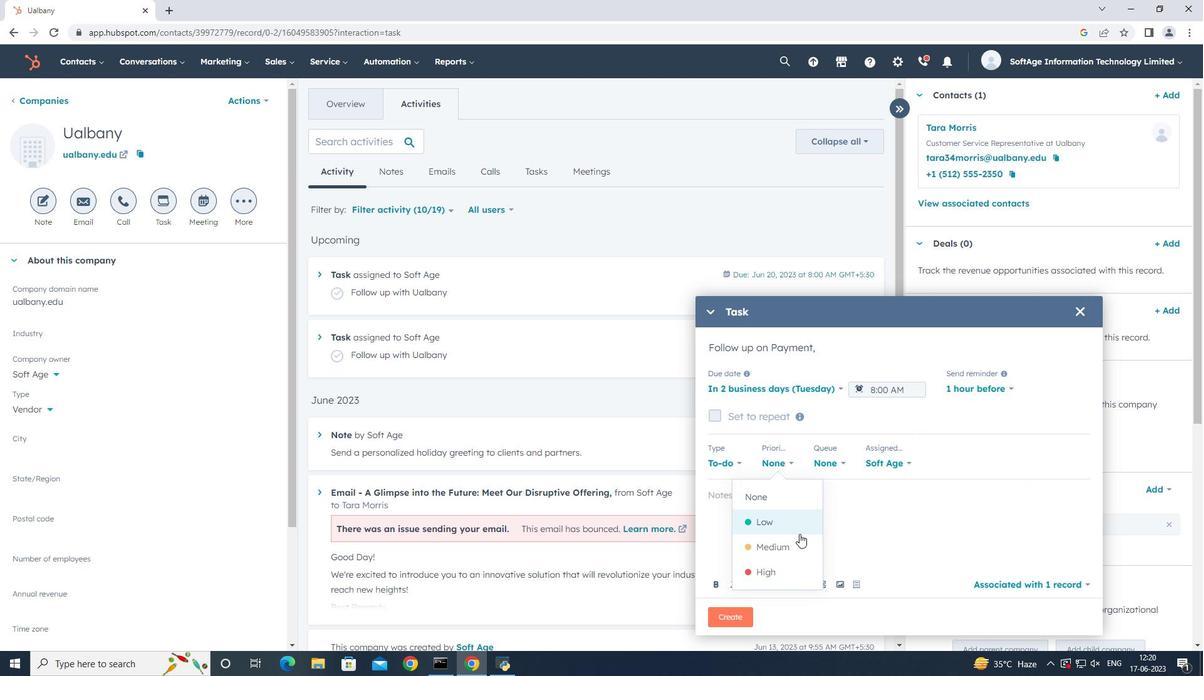 
Action: Mouse pressed left at (799, 543)
Screenshot: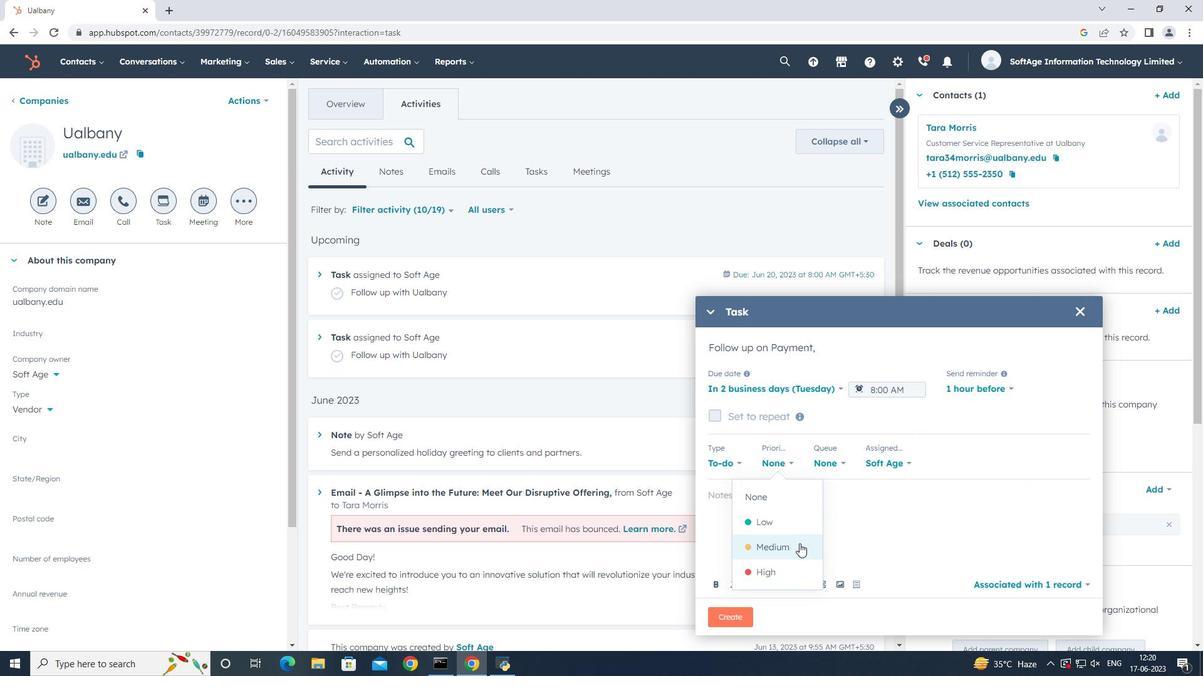 
Action: Mouse moved to (805, 493)
Screenshot: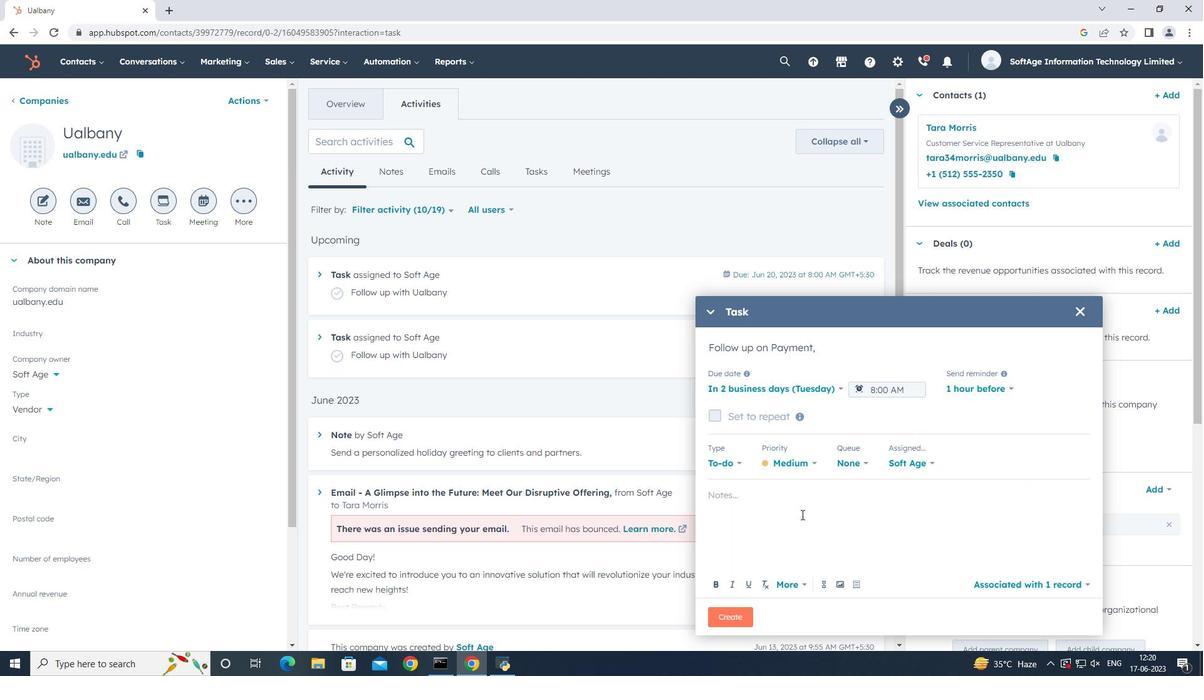 
Action: Mouse pressed left at (805, 493)
Screenshot: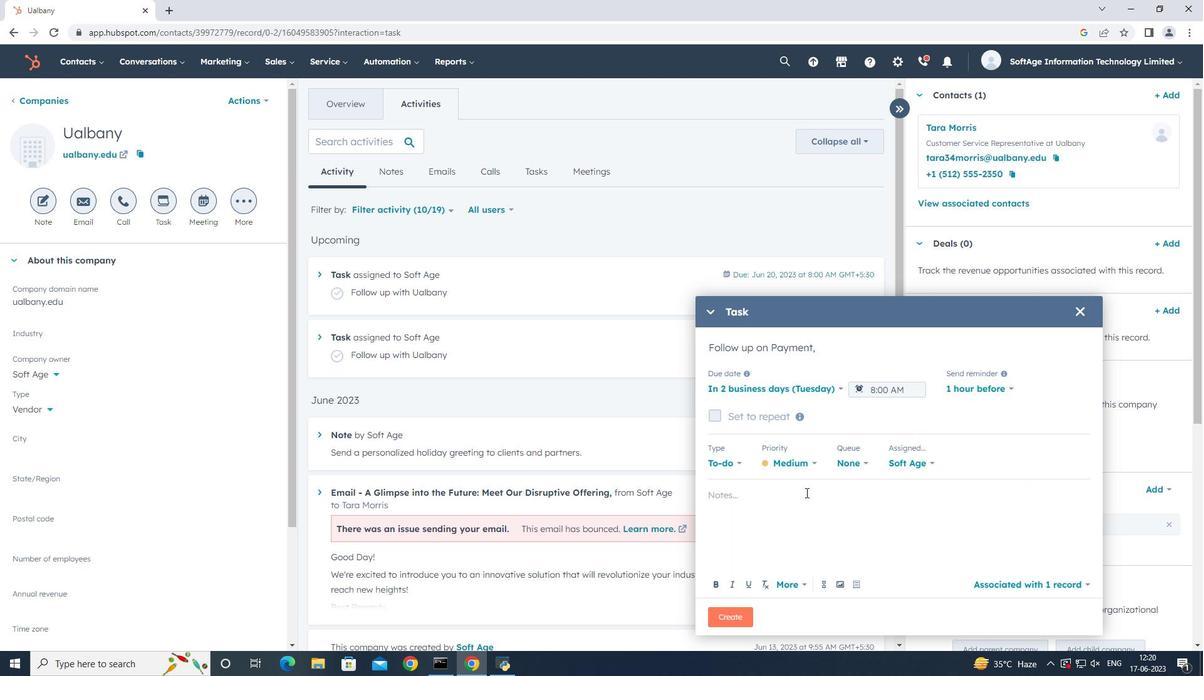
Action: Mouse moved to (916, 503)
Screenshot: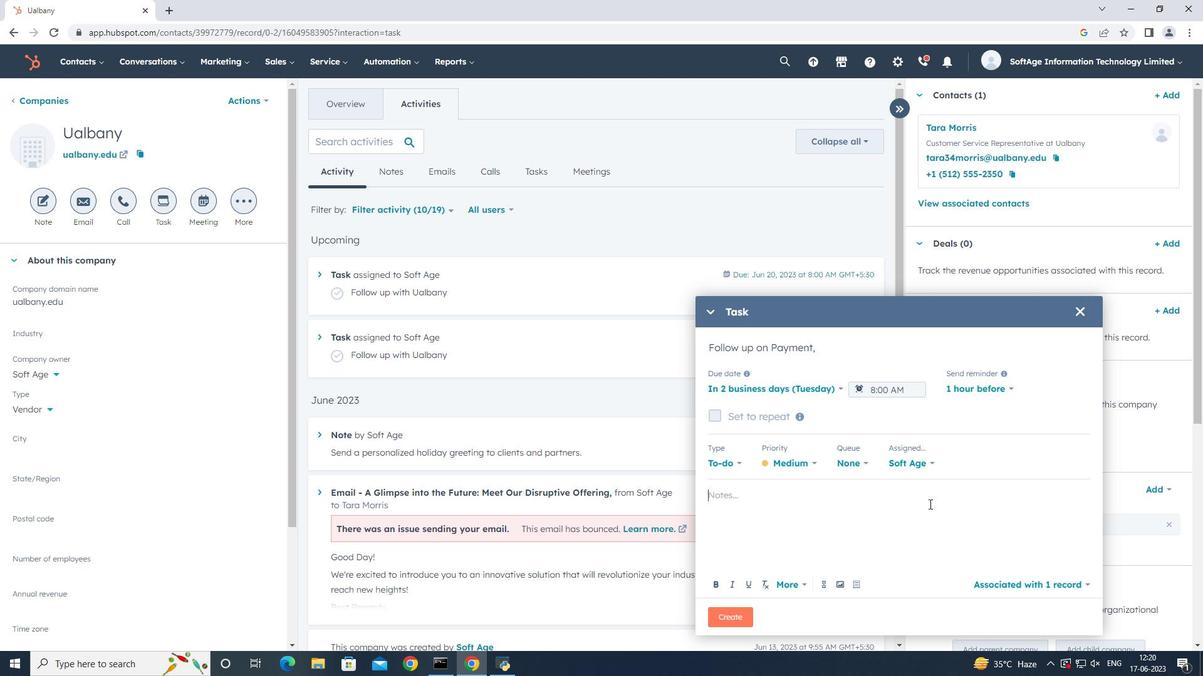
Action: Key pressed <Key.shift_r>Include<Key.space>
Screenshot: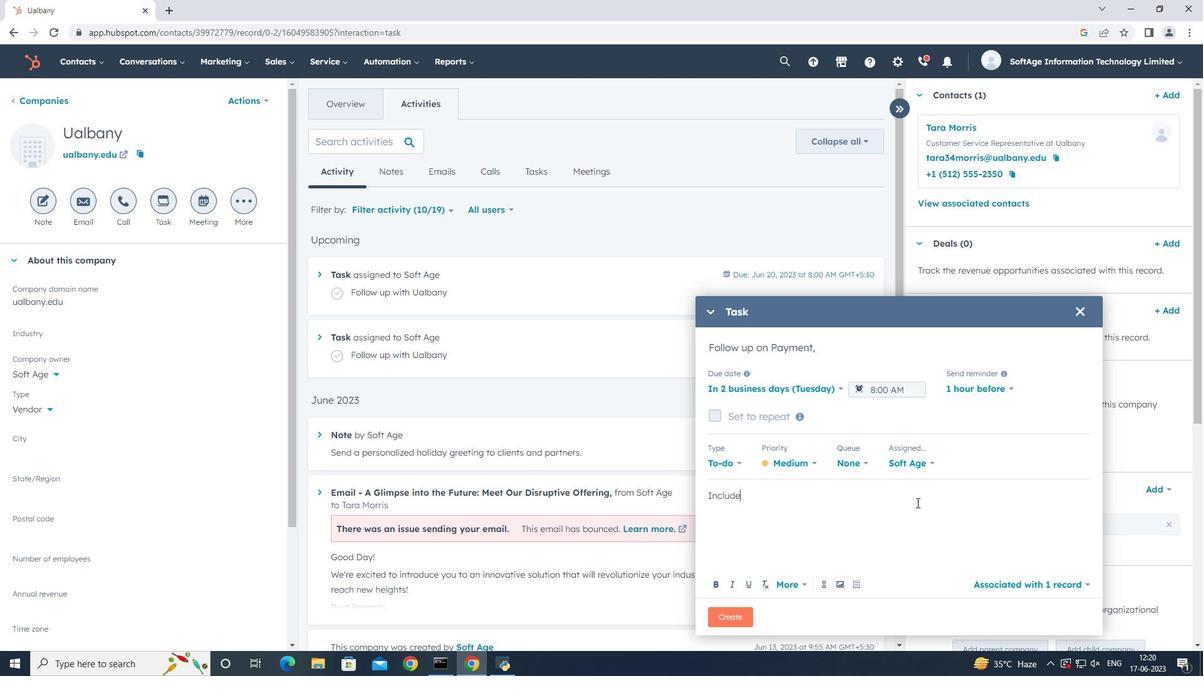 
Action: Mouse moved to (969, 483)
Screenshot: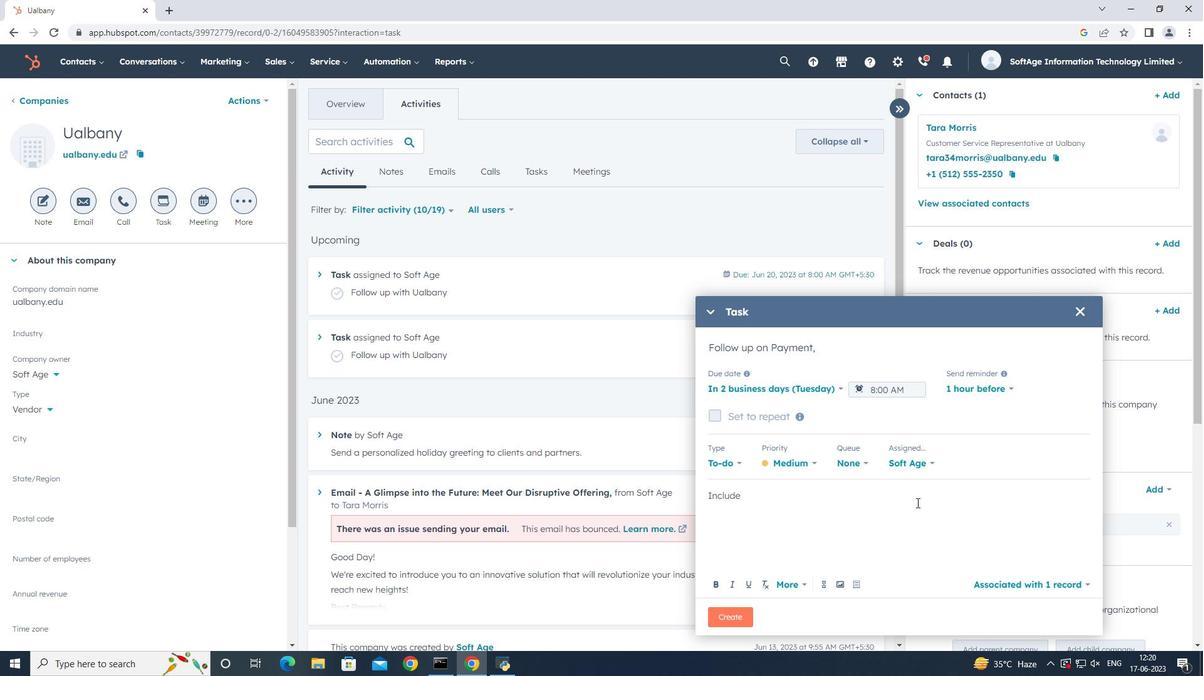 
Action: Key pressed the<Key.space>link<Key.space>to<Key.space>the<Key.space>demo<Key.space>
Screenshot: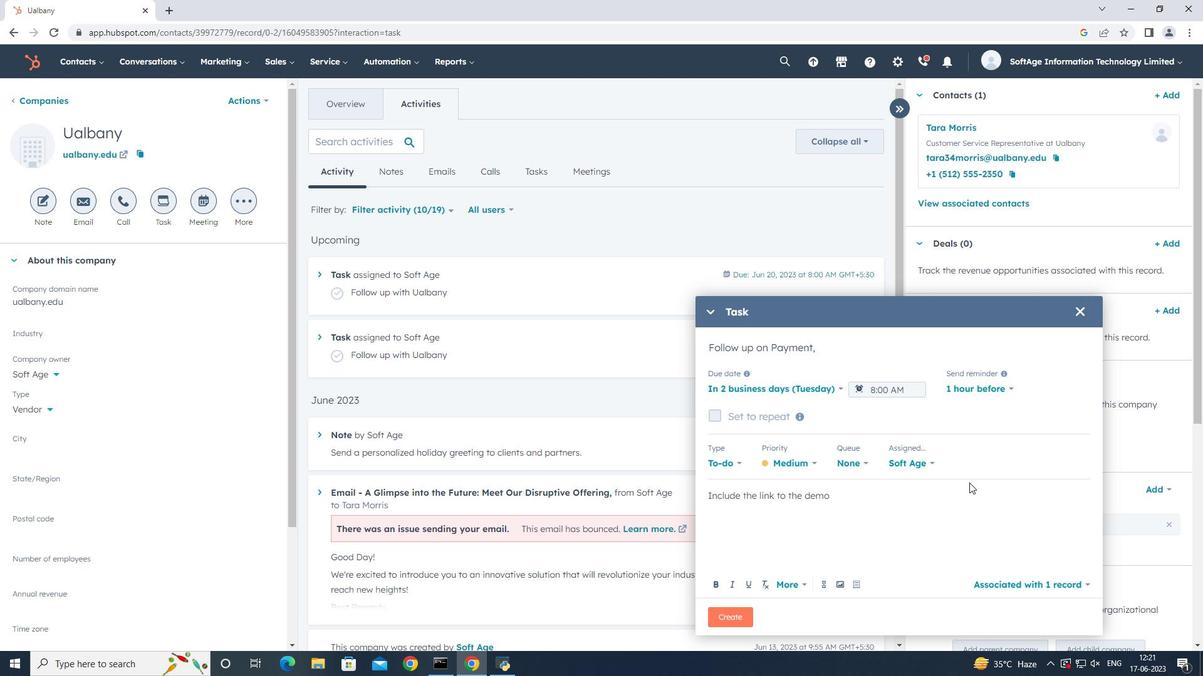 
Action: Mouse moved to (988, 481)
Screenshot: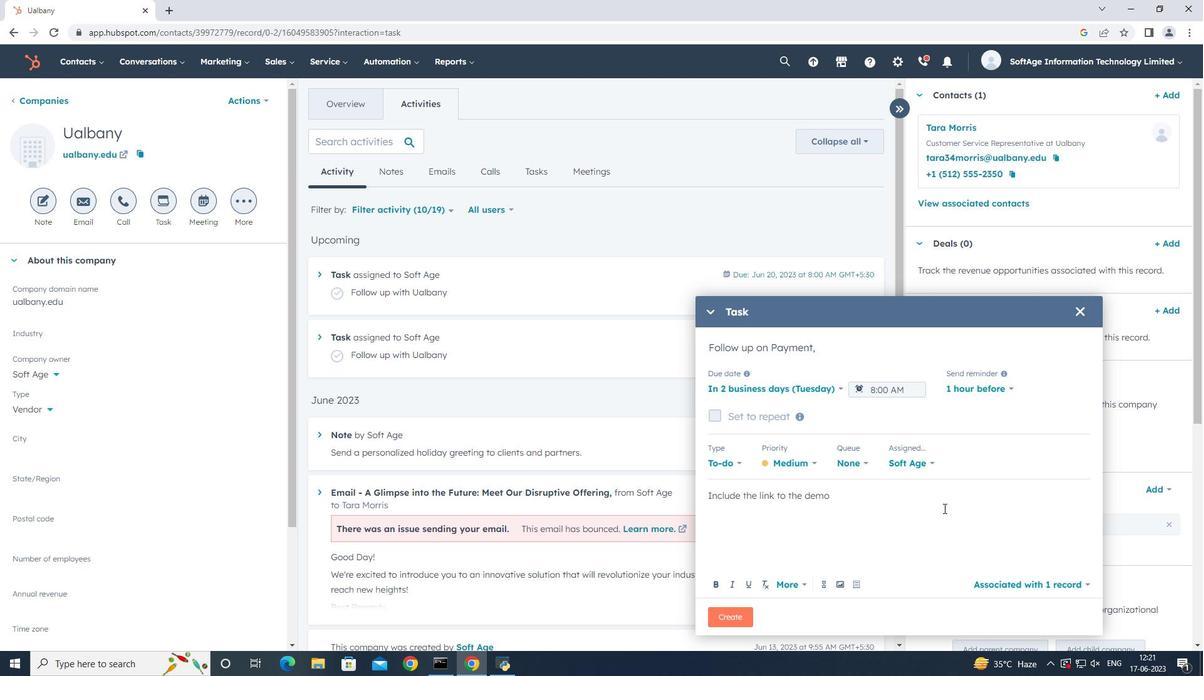 
Action: Key pressed video<Key.space>in<Key.space>the<Key.space><Key.space>f<Key.backspace><Key.backspace>follow-up<Key.space>email
Screenshot: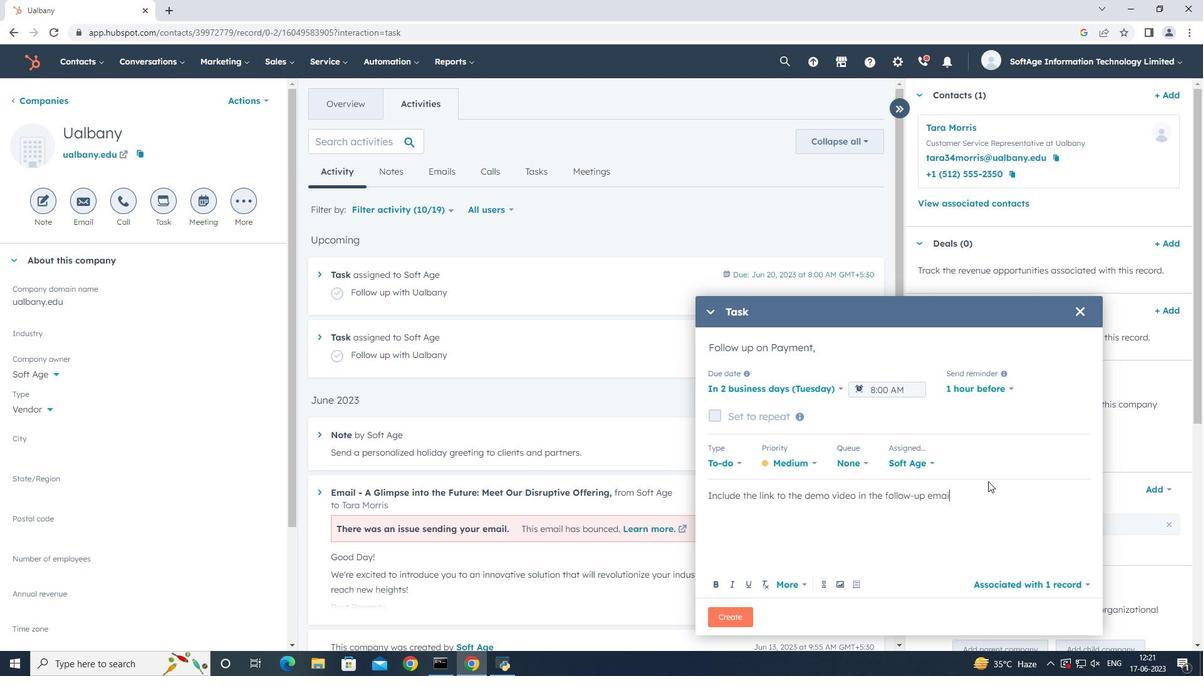 
Action: Mouse moved to (967, 521)
Screenshot: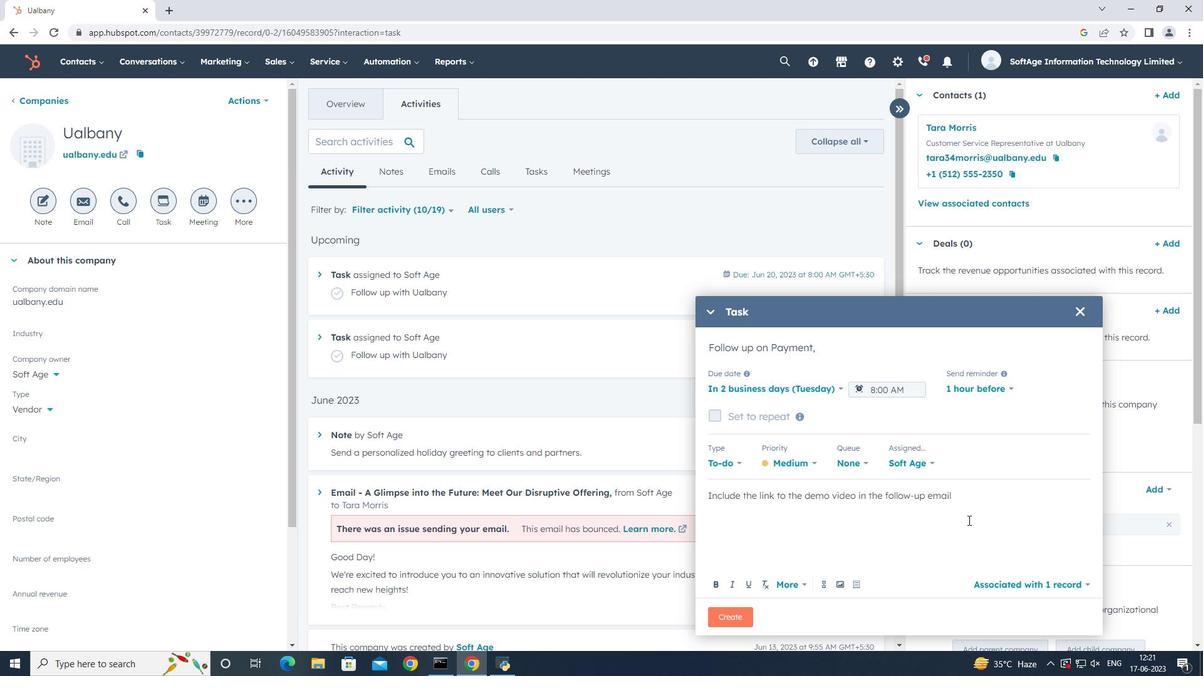 
Action: Key pressed .
Screenshot: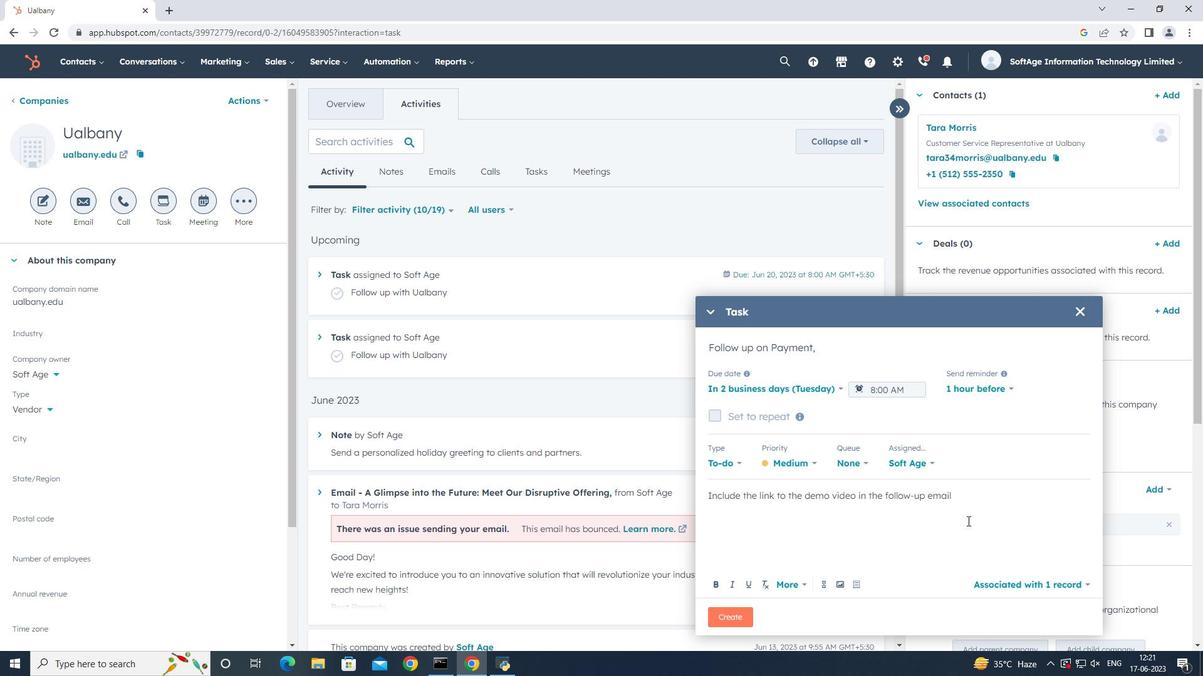 
Action: Mouse moved to (966, 521)
Screenshot: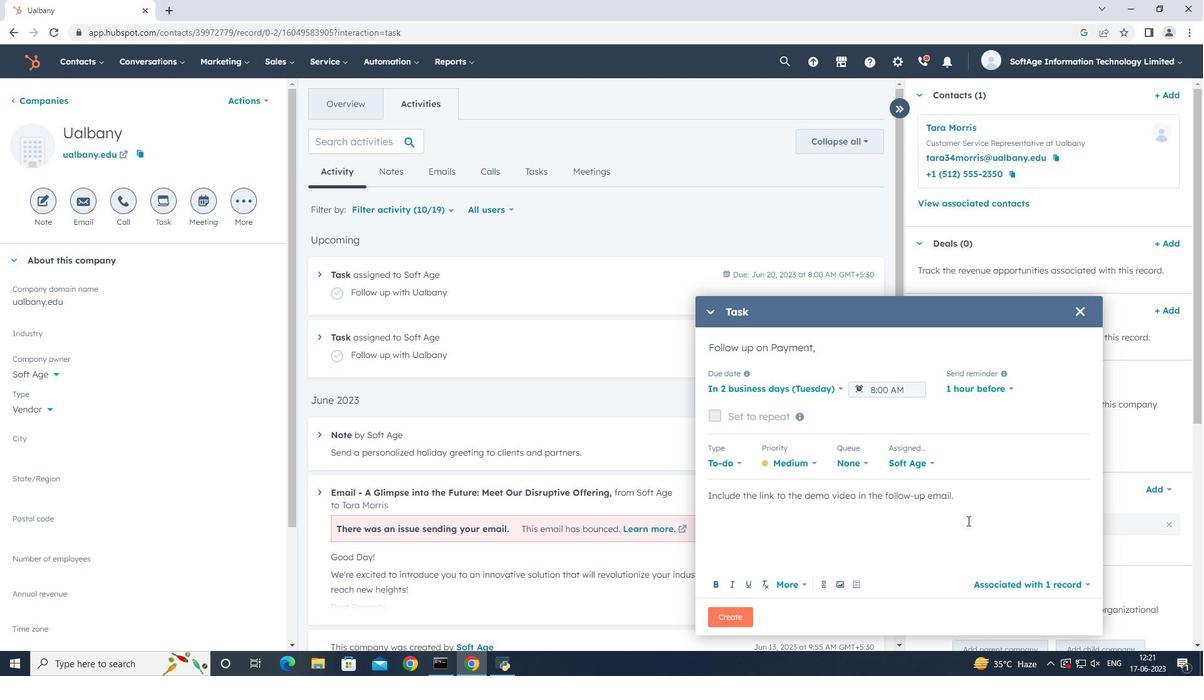 
Action: Key pressed .
Screenshot: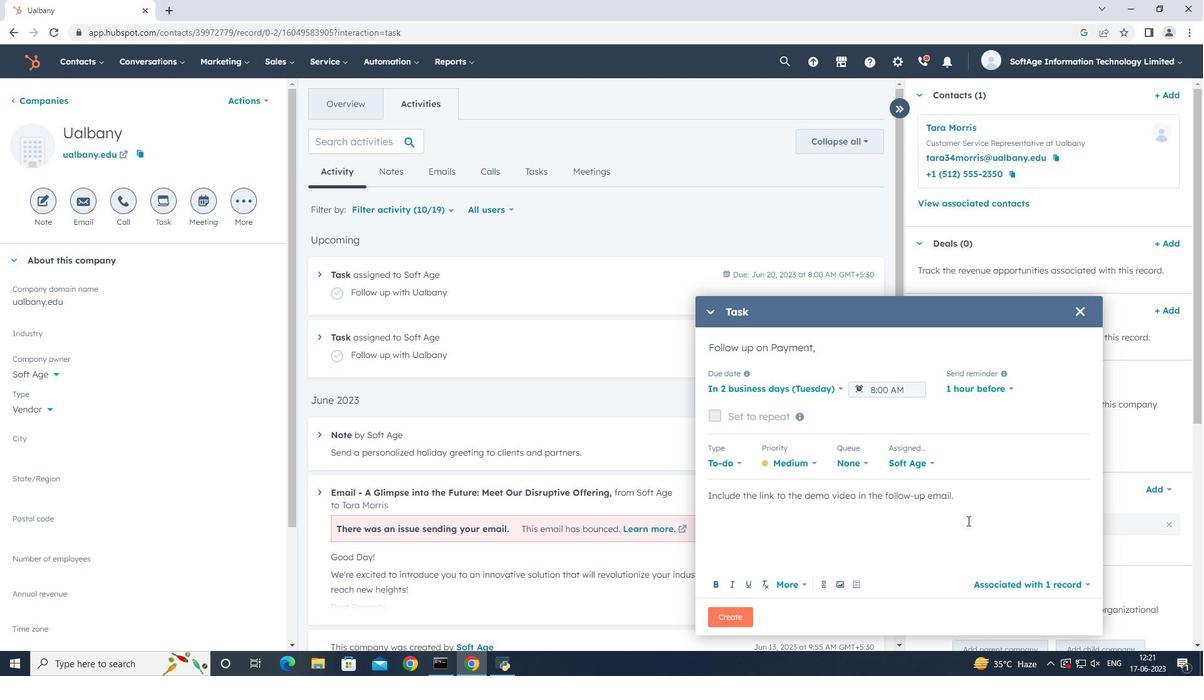 
Action: Mouse moved to (744, 615)
Screenshot: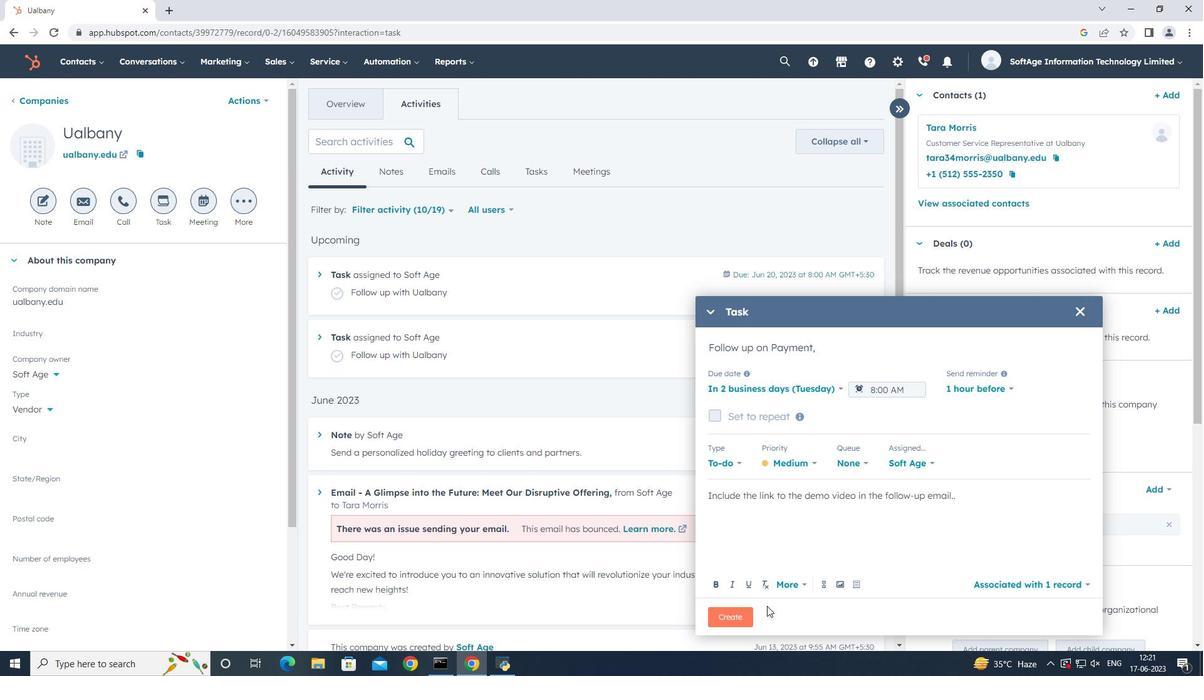 
Action: Mouse pressed left at (744, 615)
Screenshot: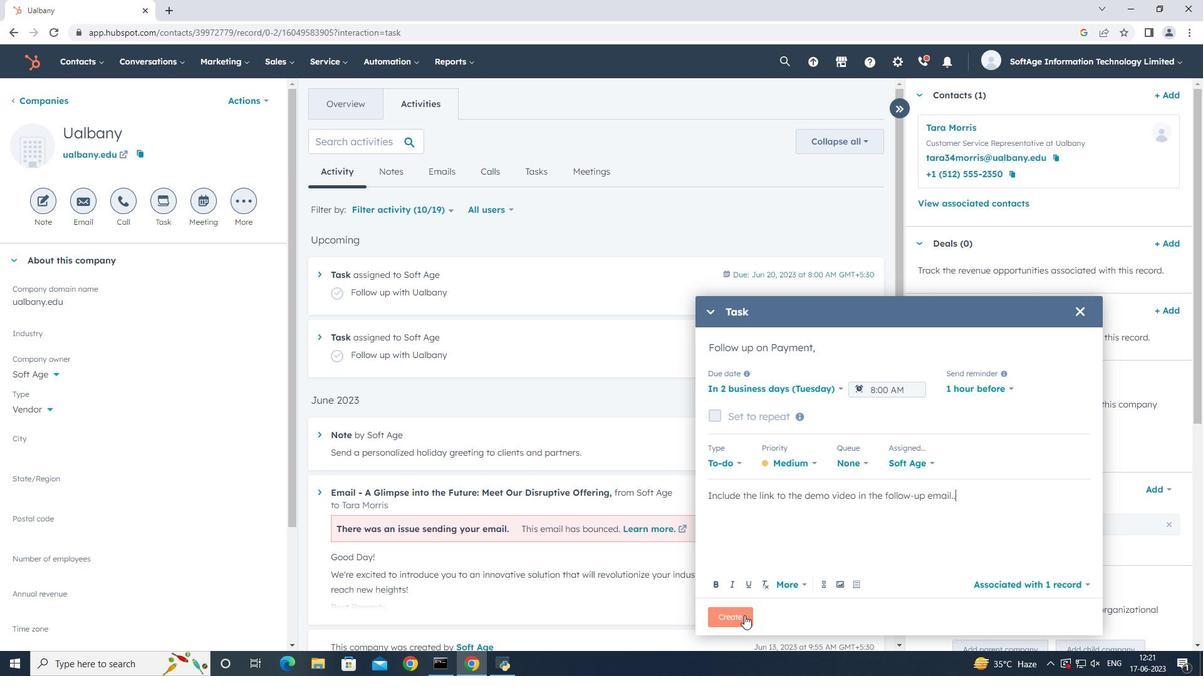
Action: Mouse moved to (679, 562)
Screenshot: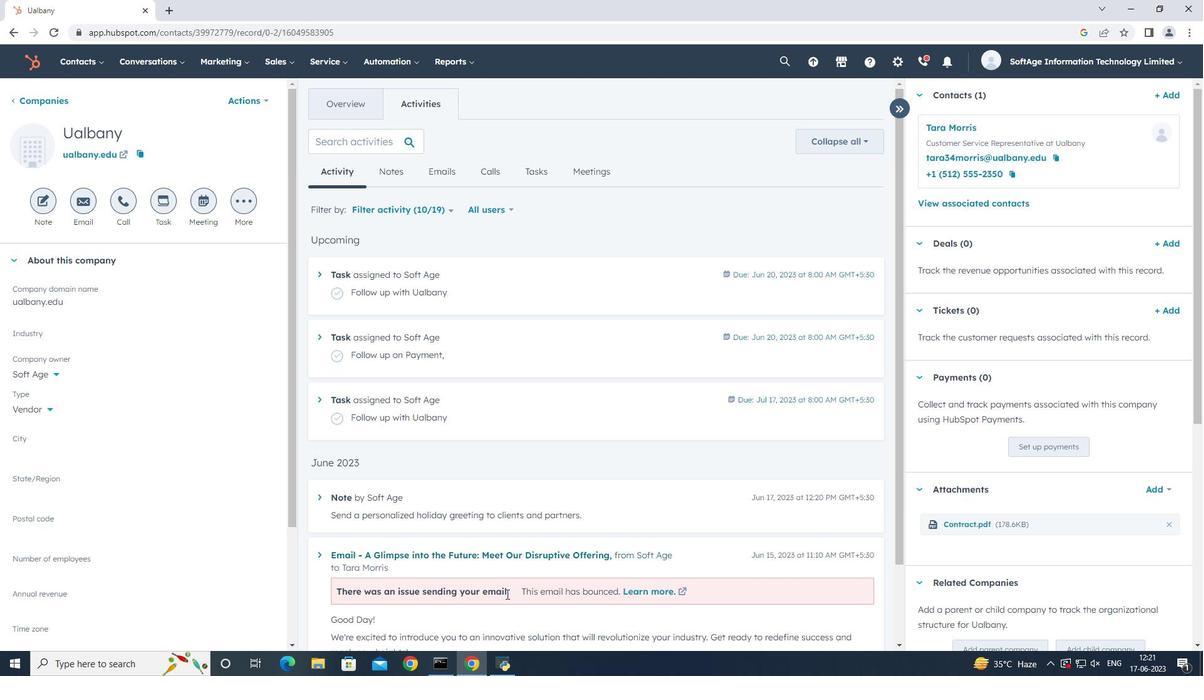 
Action: Mouse scrolled (679, 562) with delta (0, 0)
Screenshot: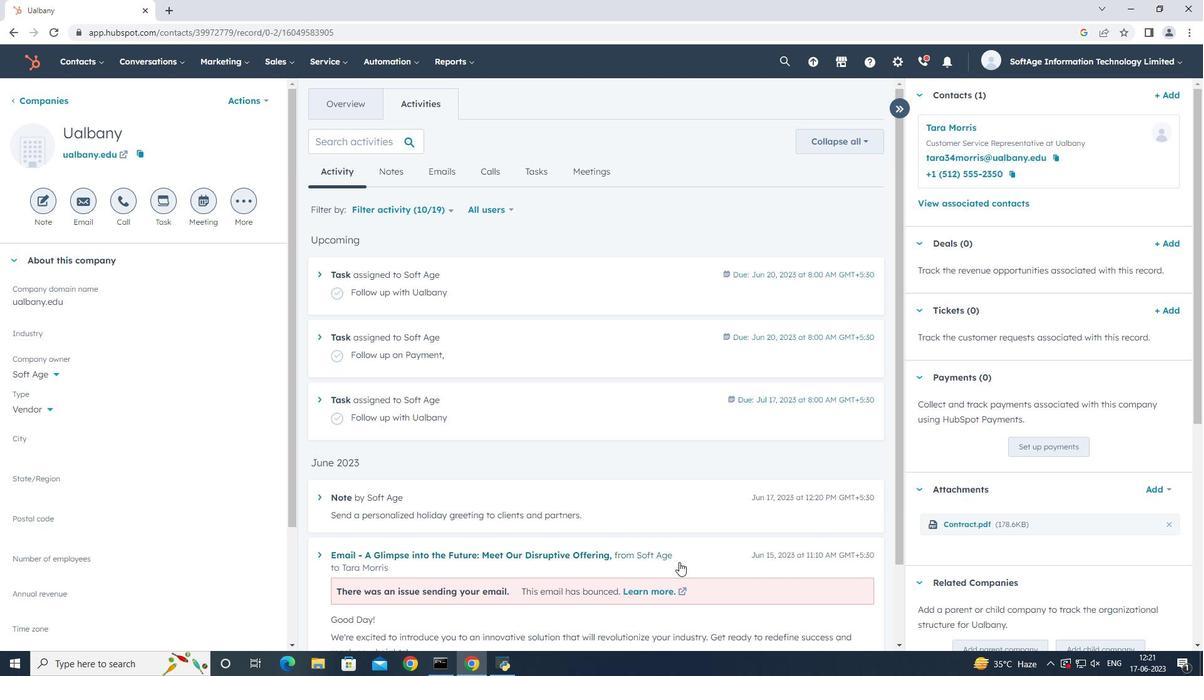
Action: Mouse scrolled (679, 562) with delta (0, 0)
Screenshot: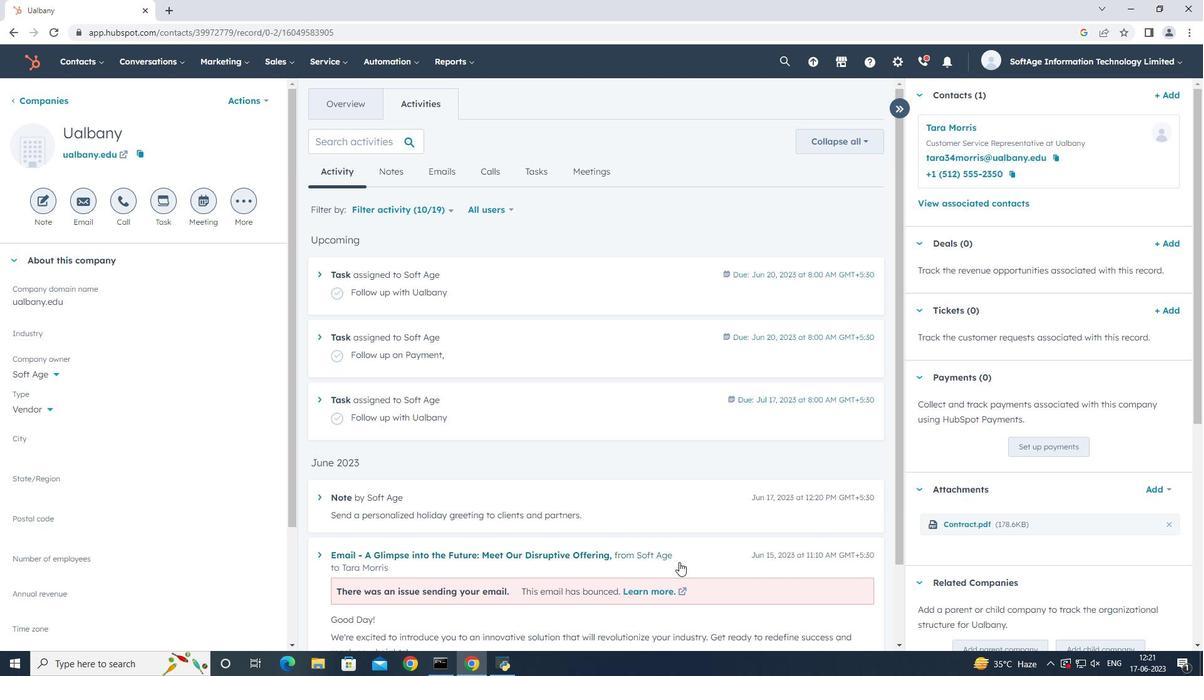 
Action: Mouse scrolled (679, 562) with delta (0, 0)
Screenshot: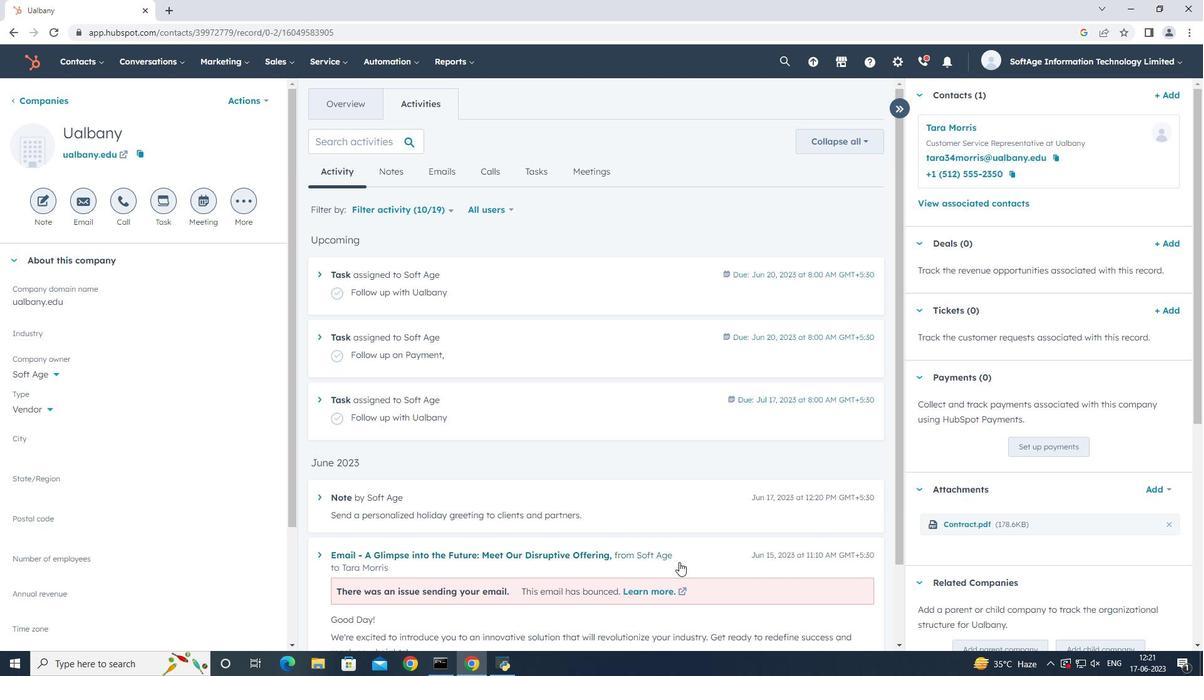 
Action: Mouse scrolled (679, 562) with delta (0, 0)
Screenshot: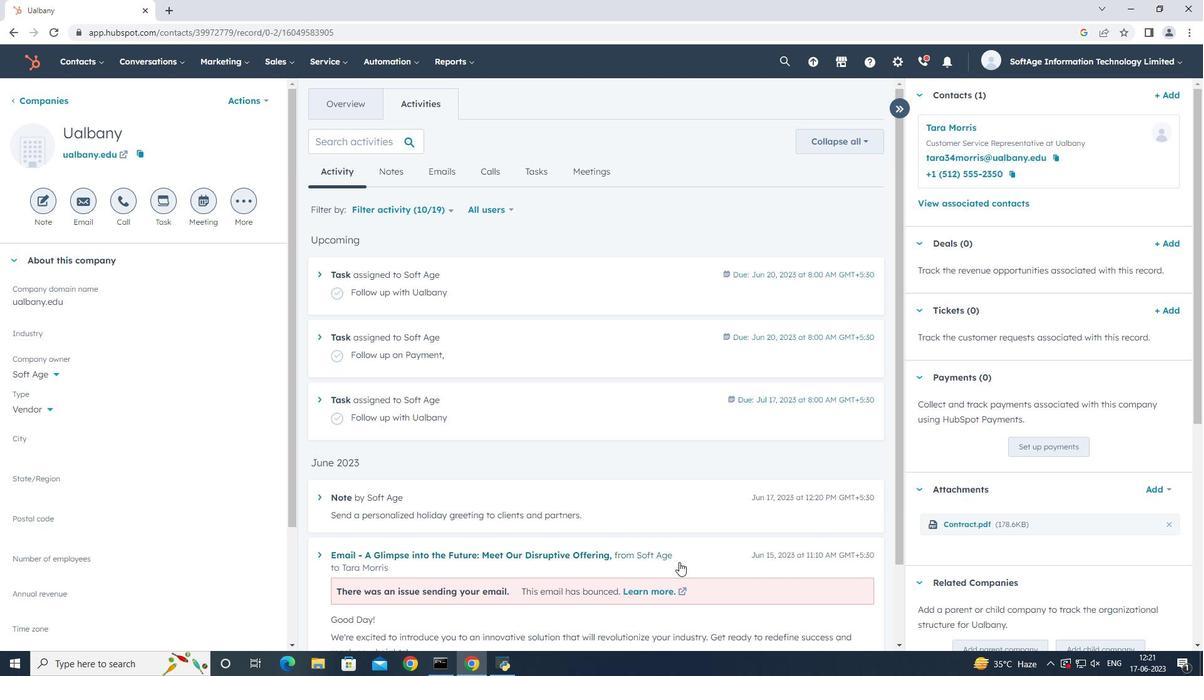 
Action: Mouse scrolled (679, 562) with delta (0, 0)
Screenshot: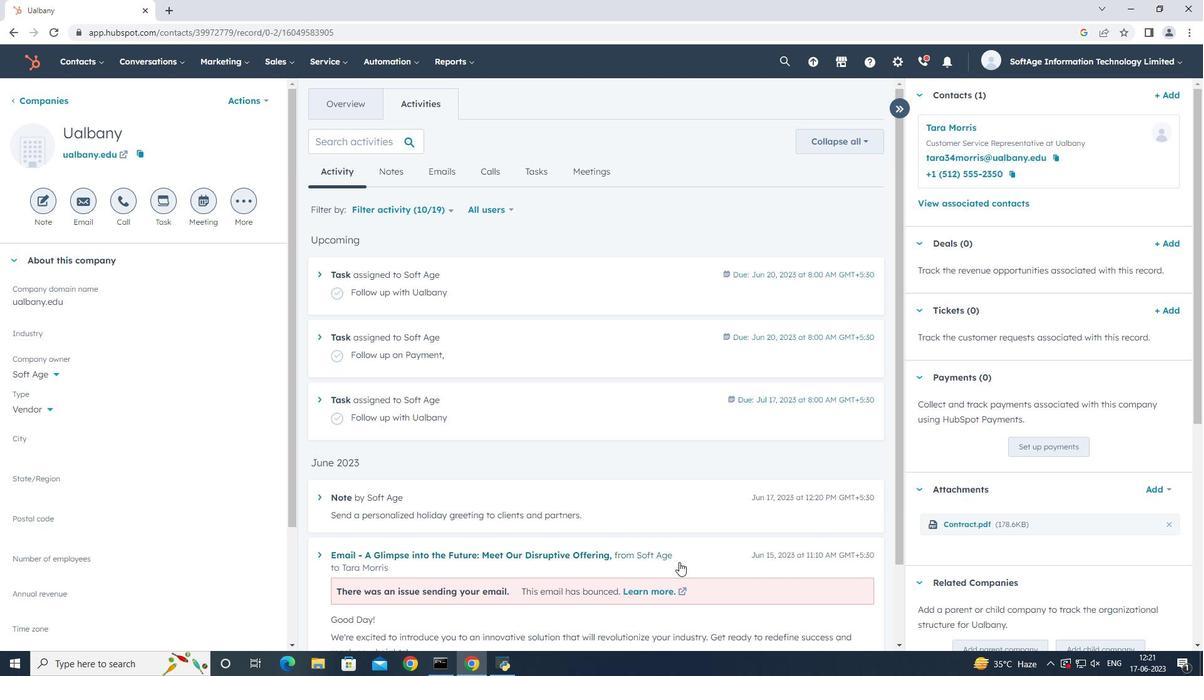 
Action: Mouse moved to (672, 543)
Screenshot: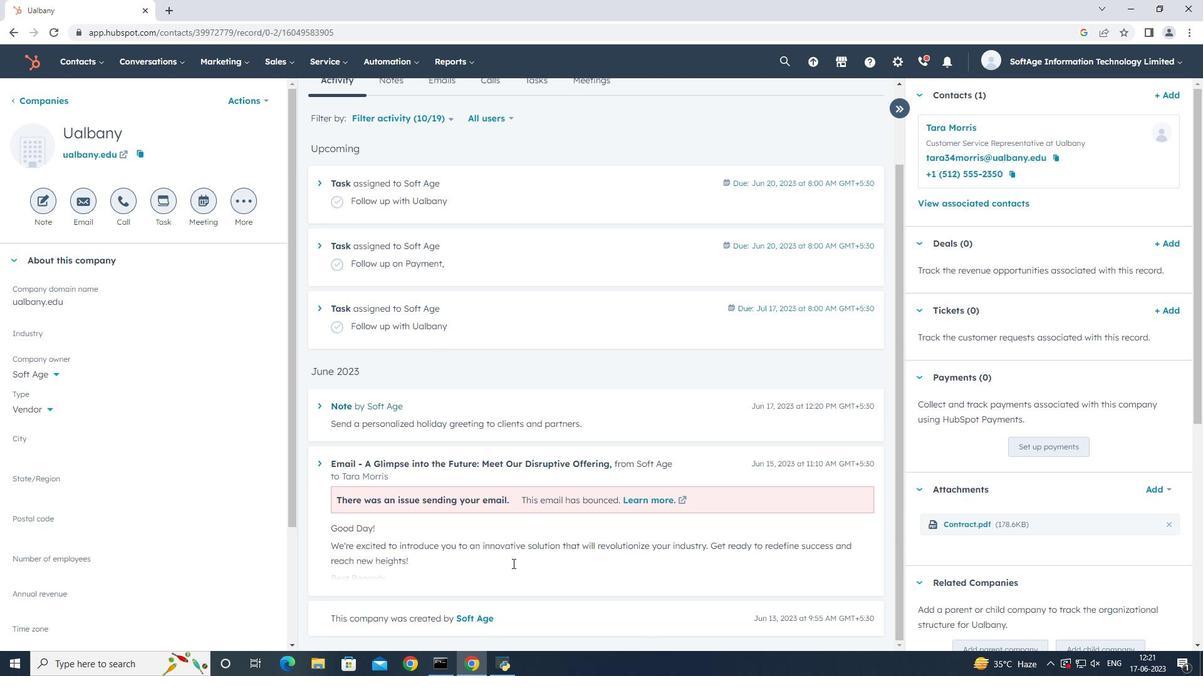 
Action: Mouse scrolled (672, 543) with delta (0, 0)
Screenshot: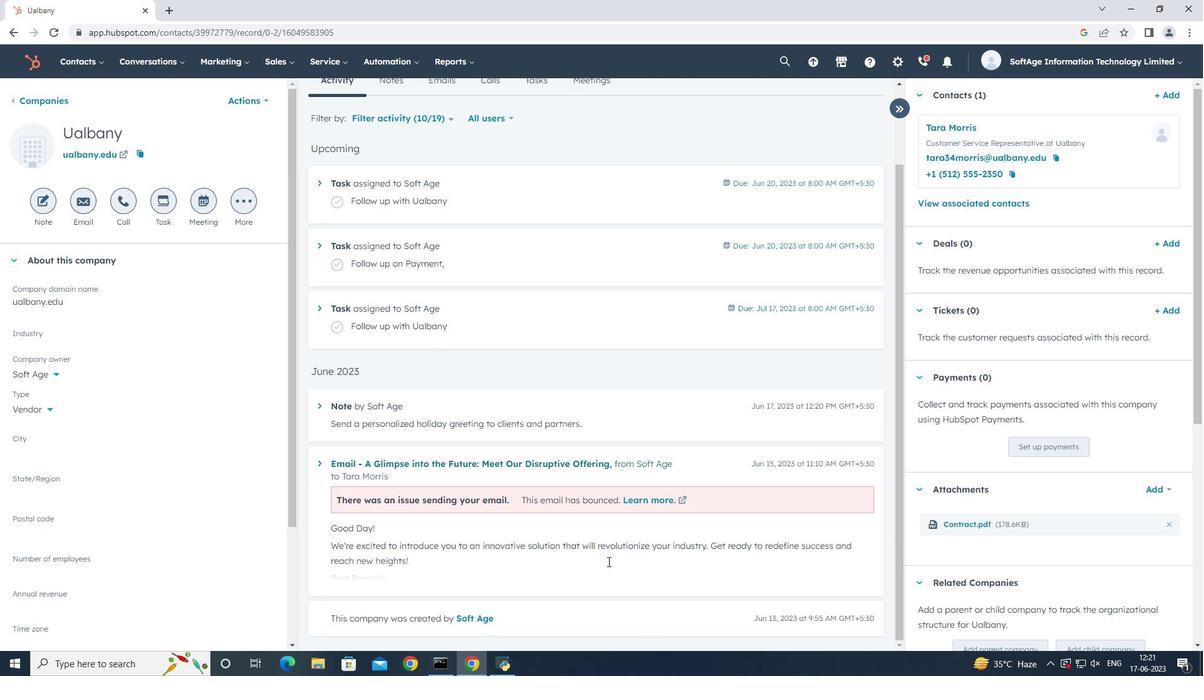 
Action: Mouse scrolled (672, 543) with delta (0, 0)
Screenshot: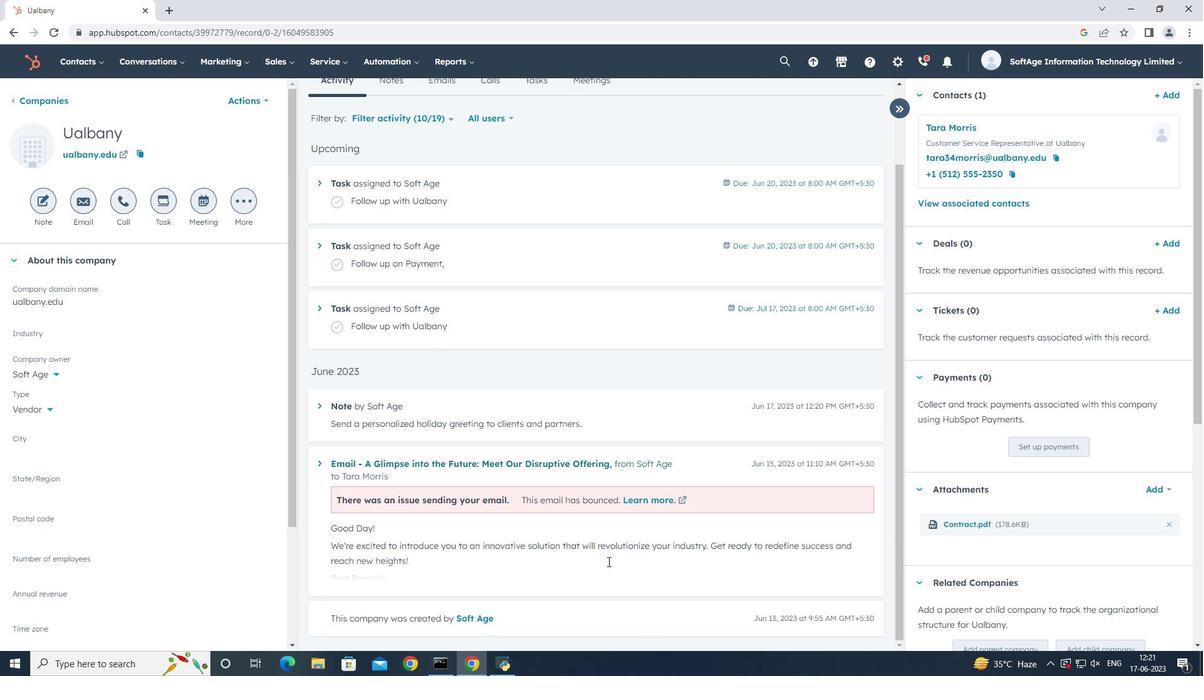 
Action: Mouse scrolled (672, 543) with delta (0, 0)
Screenshot: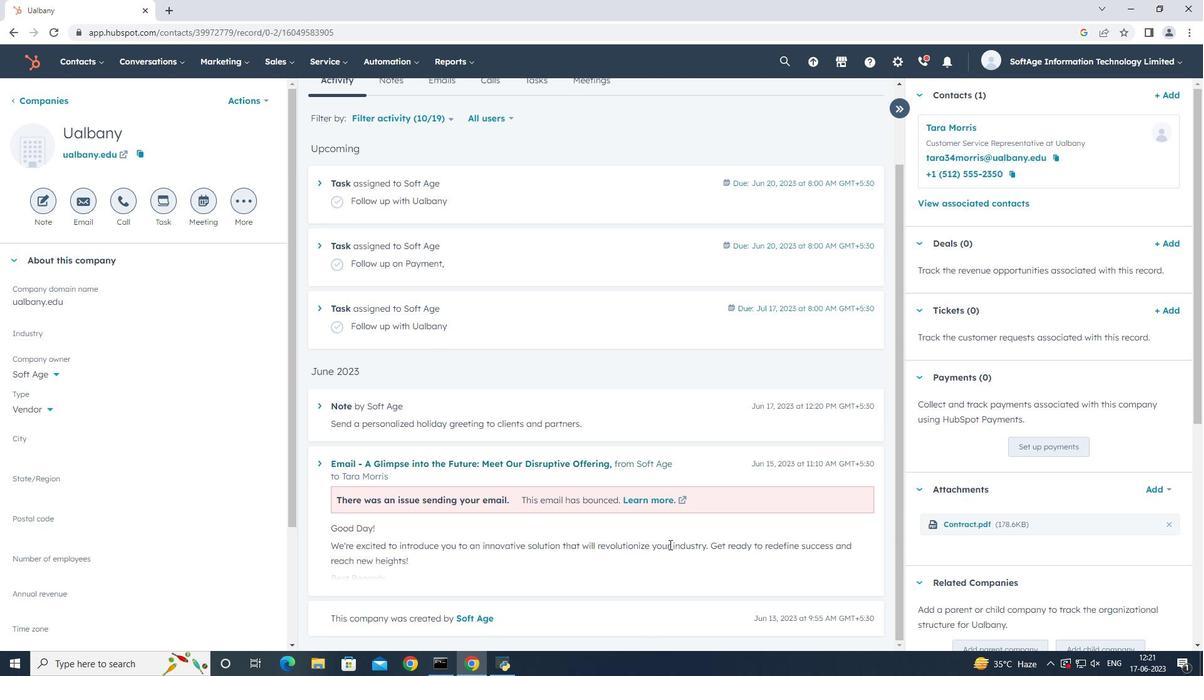 
Action: Mouse scrolled (672, 543) with delta (0, 0)
Screenshot: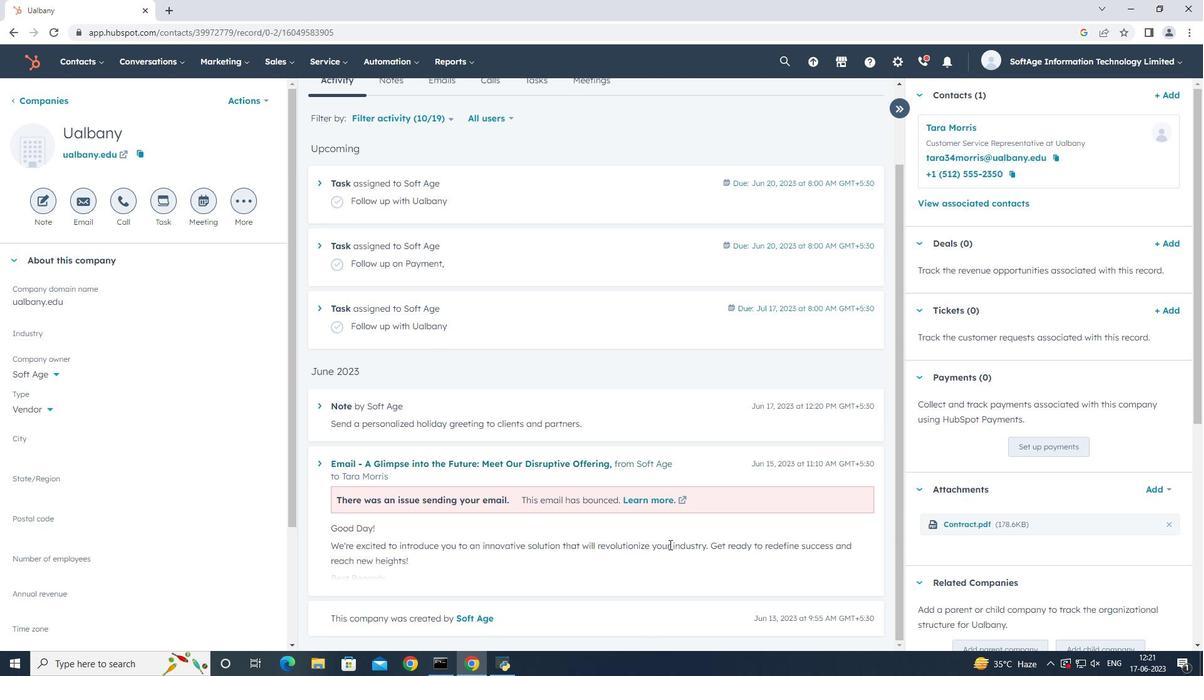 
Action: Mouse scrolled (672, 543) with delta (0, 0)
Screenshot: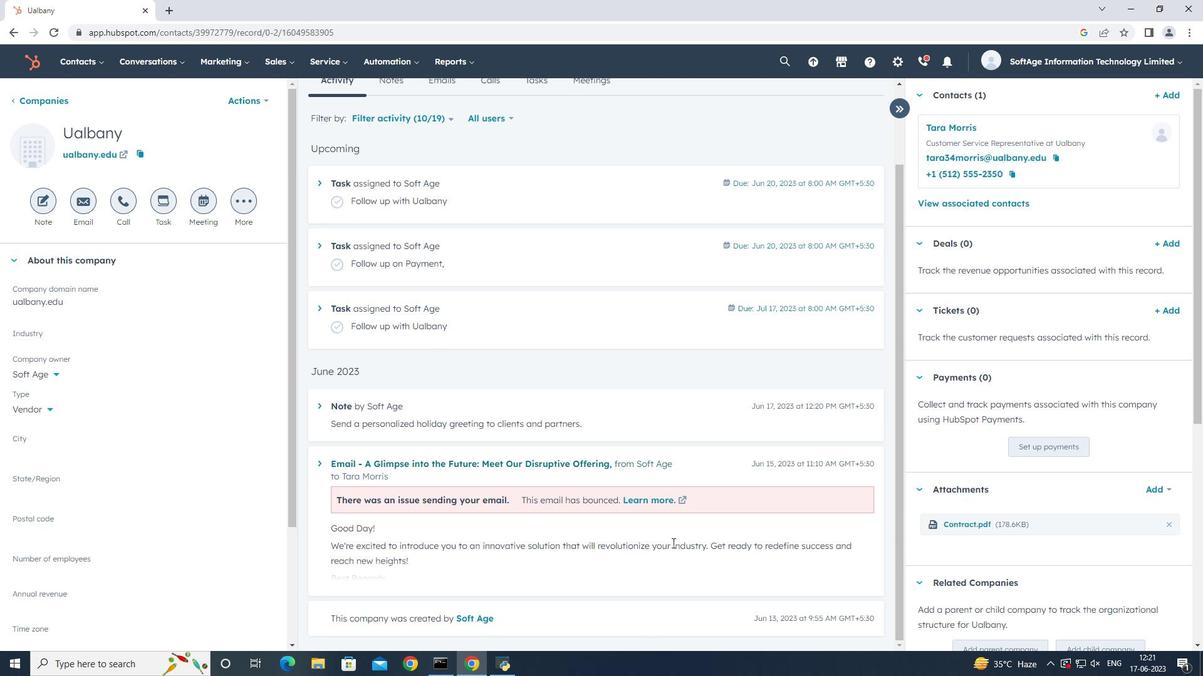 
